 Task: Create a due date automation trigger when advanced on, 2 days after a card is due add fields without custom field "Resume" set to a number greater or equal to 1 and greater than 10 at 11:00 AM.
Action: Mouse moved to (1111, 331)
Screenshot: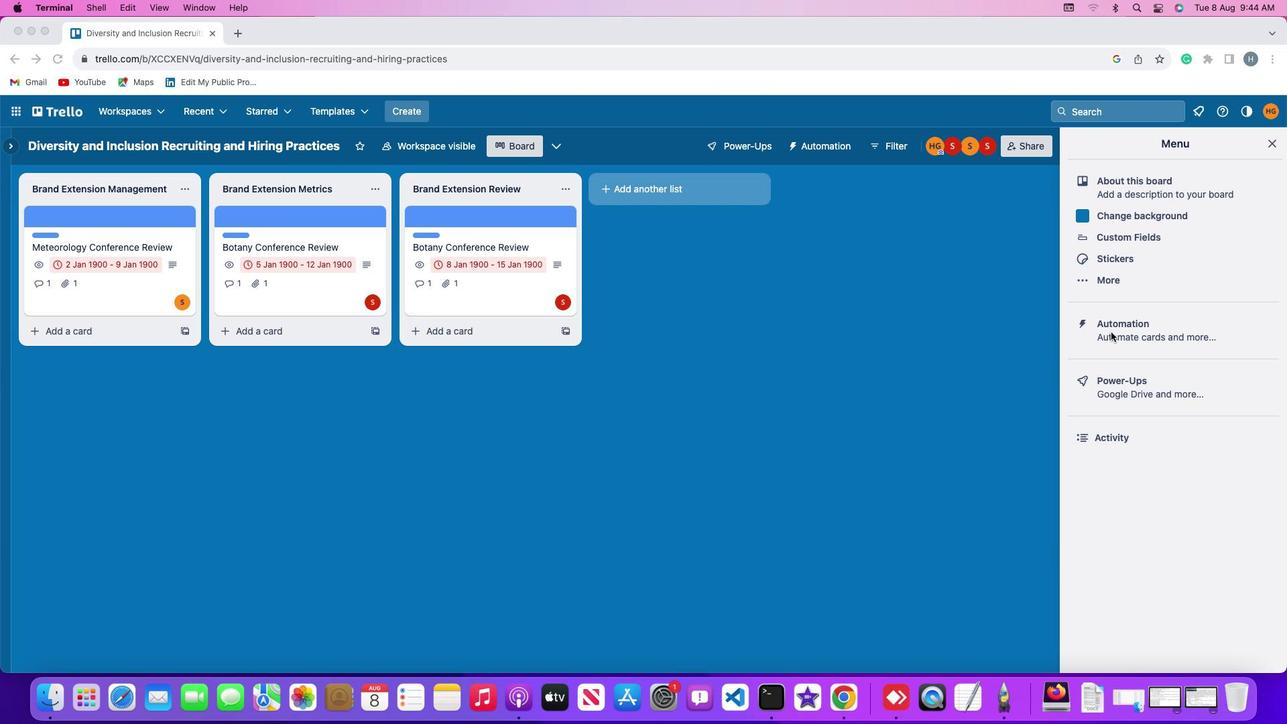 
Action: Mouse pressed left at (1111, 331)
Screenshot: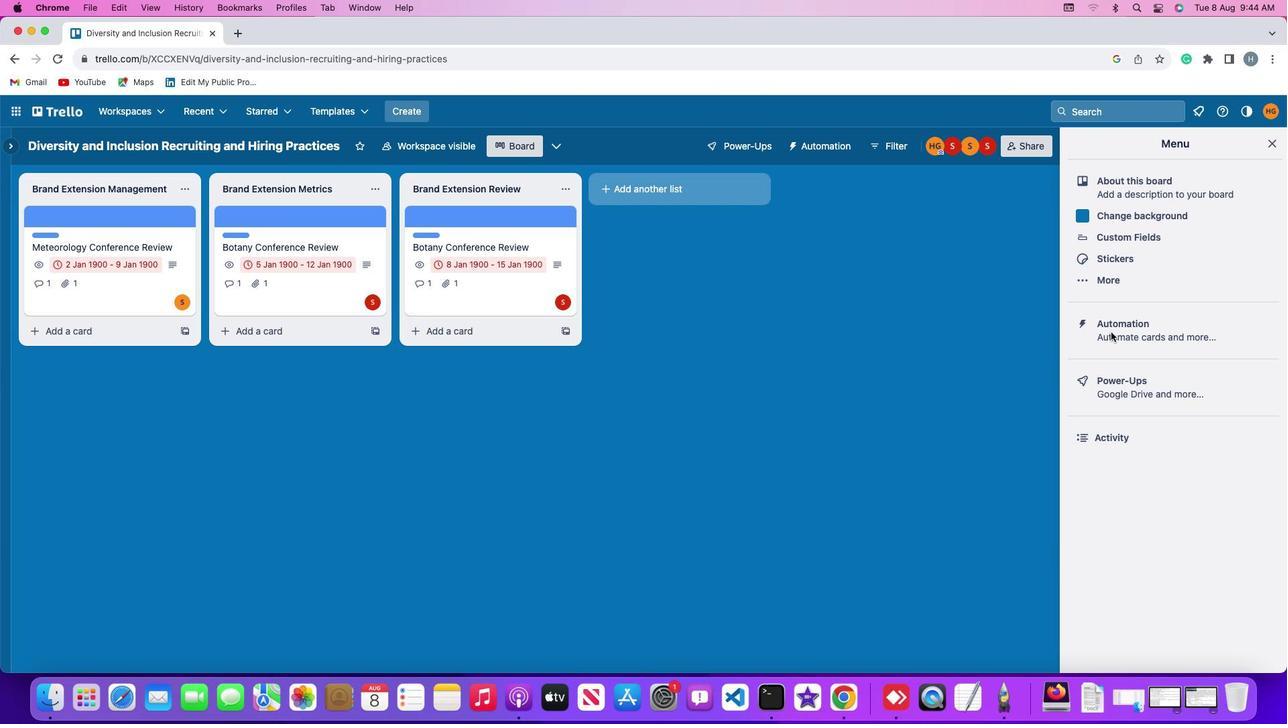 
Action: Mouse pressed left at (1111, 331)
Screenshot: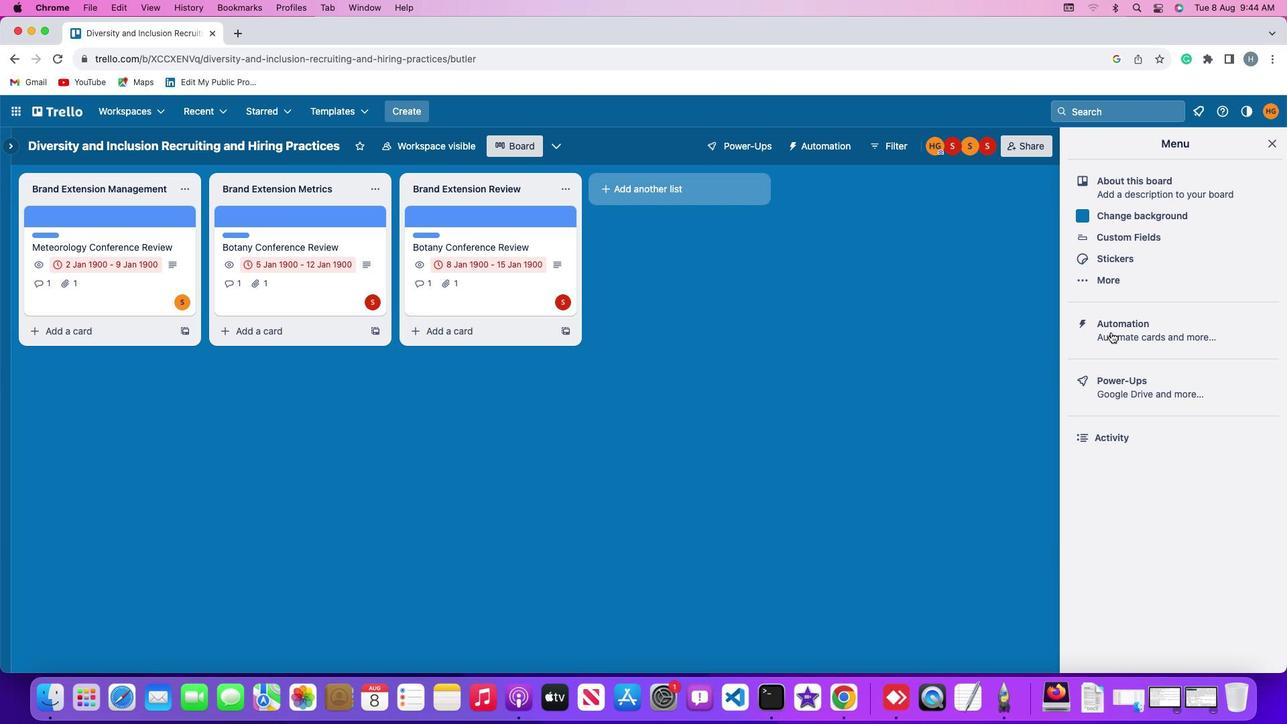 
Action: Mouse moved to (72, 315)
Screenshot: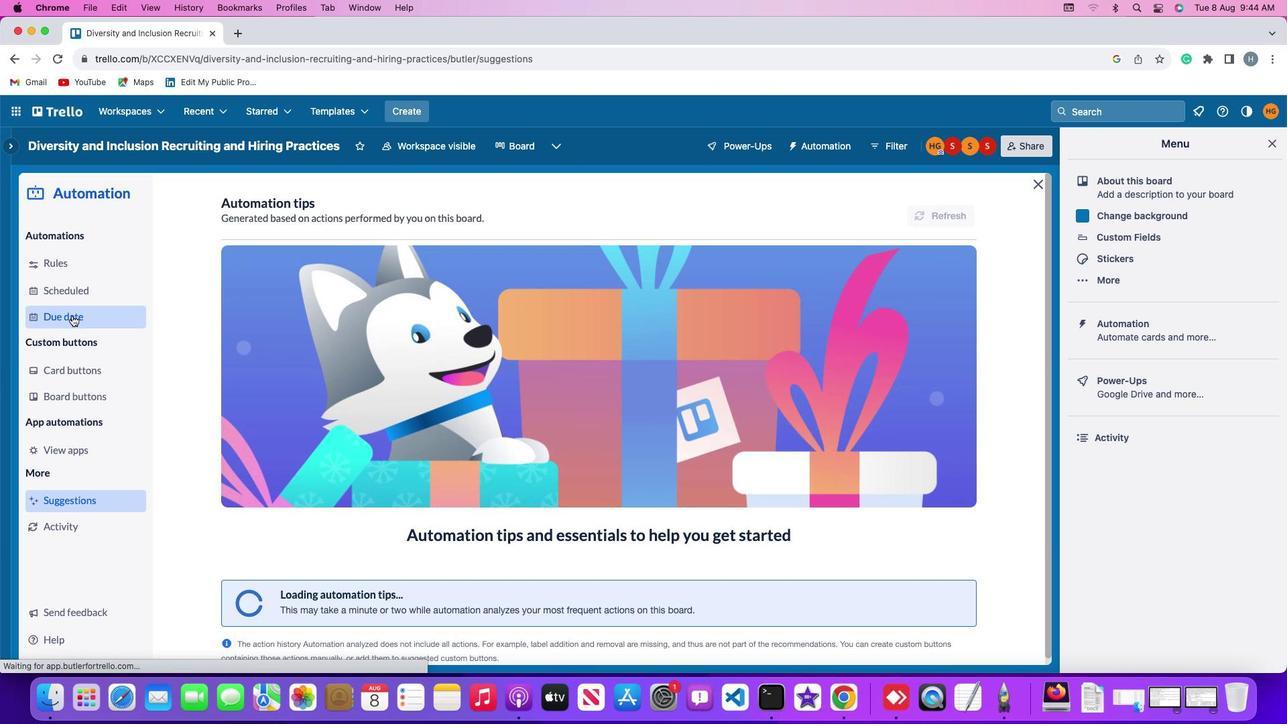 
Action: Mouse pressed left at (72, 315)
Screenshot: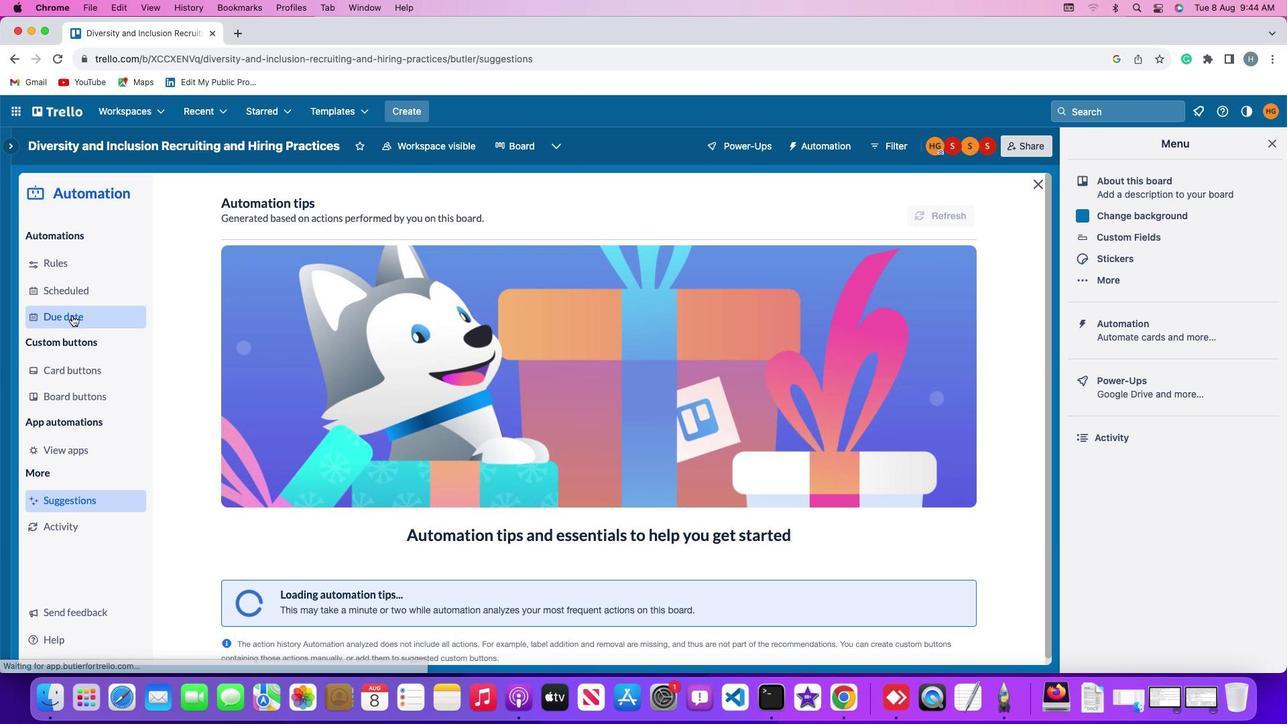 
Action: Mouse moved to (906, 203)
Screenshot: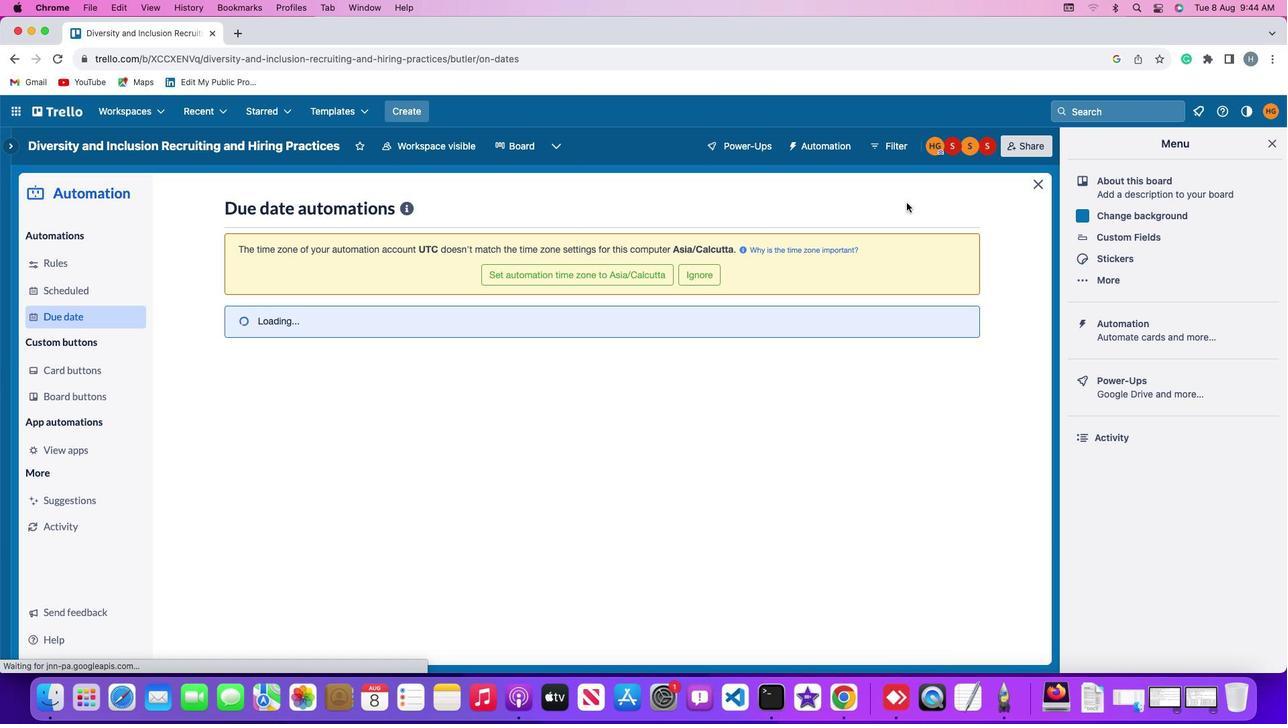 
Action: Mouse pressed left at (906, 203)
Screenshot: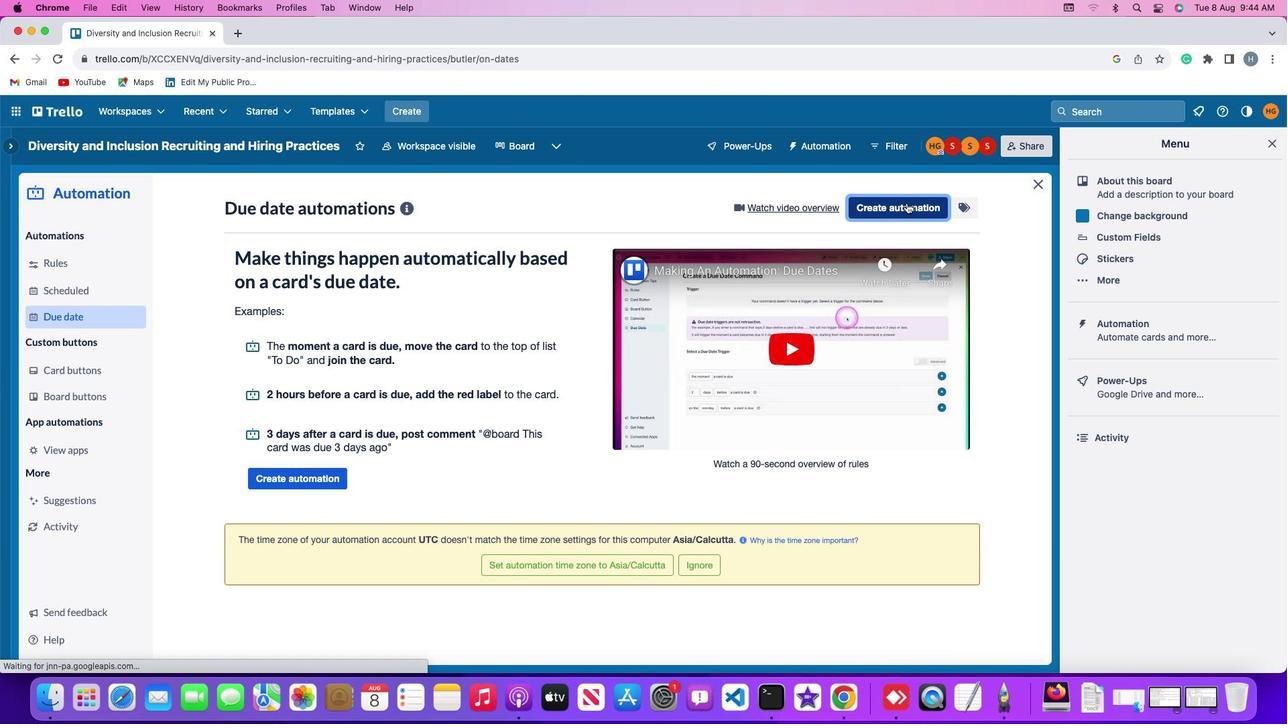 
Action: Mouse moved to (415, 334)
Screenshot: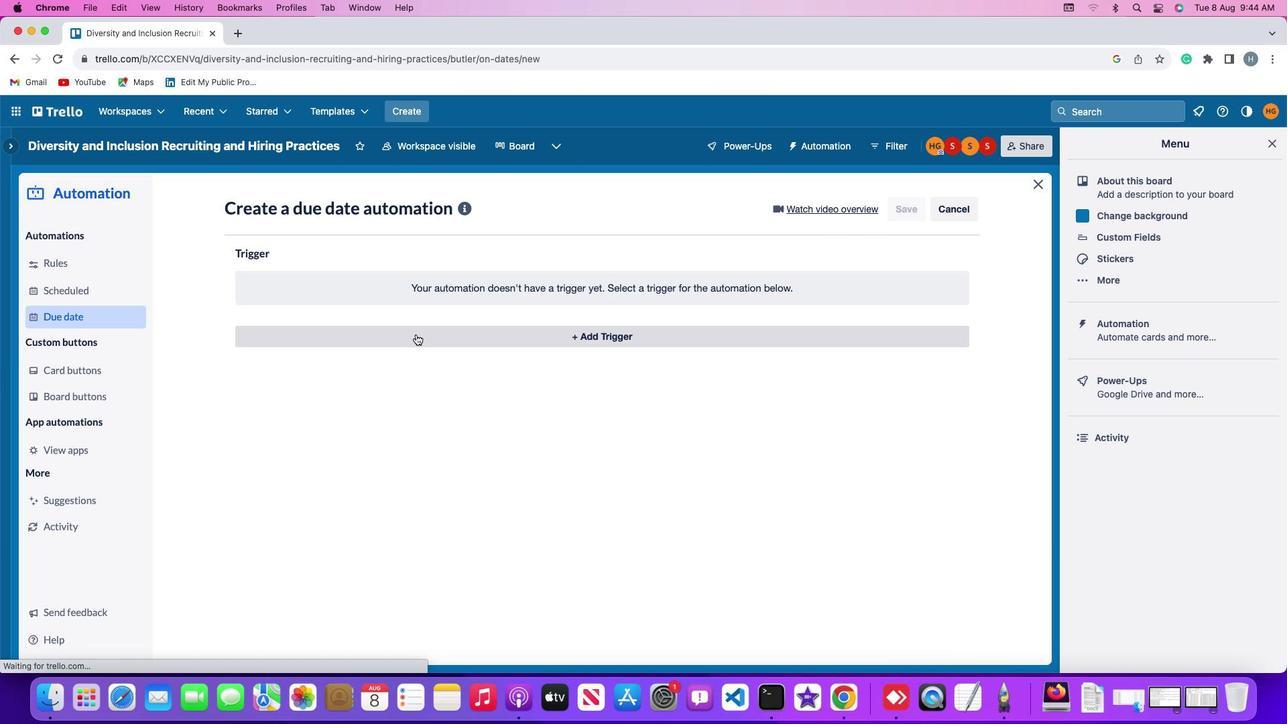 
Action: Mouse pressed left at (415, 334)
Screenshot: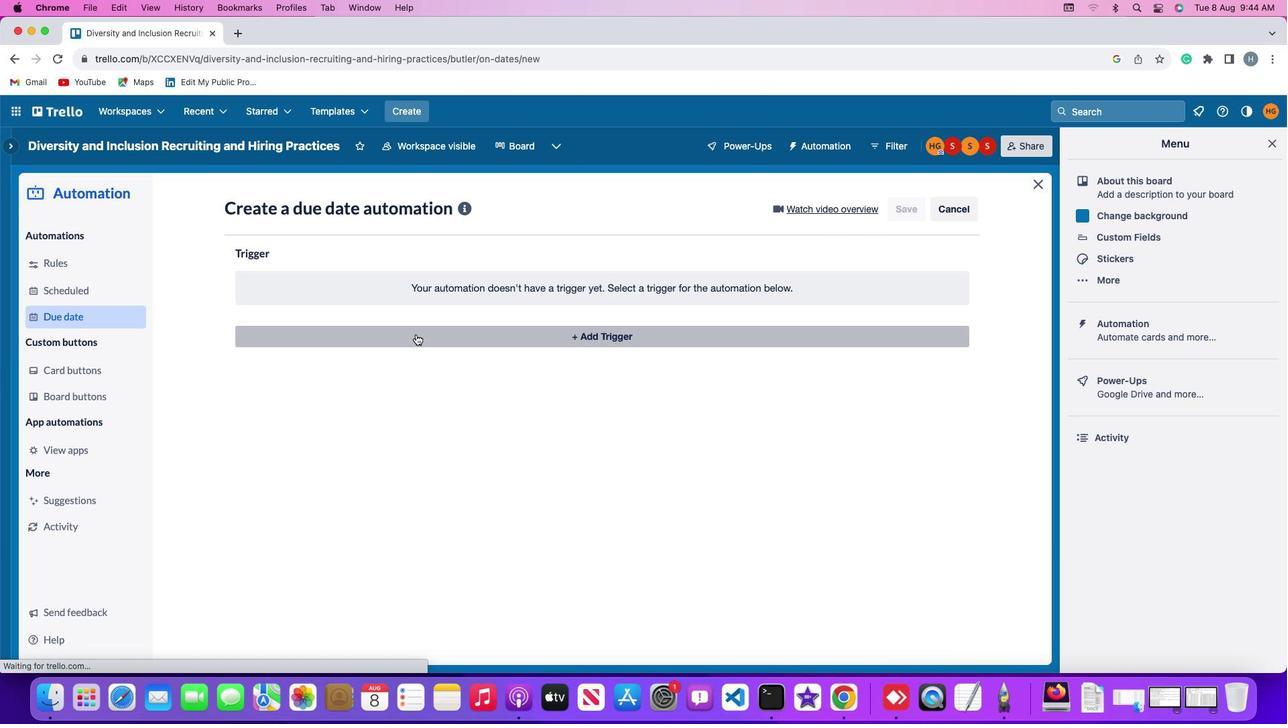 
Action: Mouse moved to (260, 542)
Screenshot: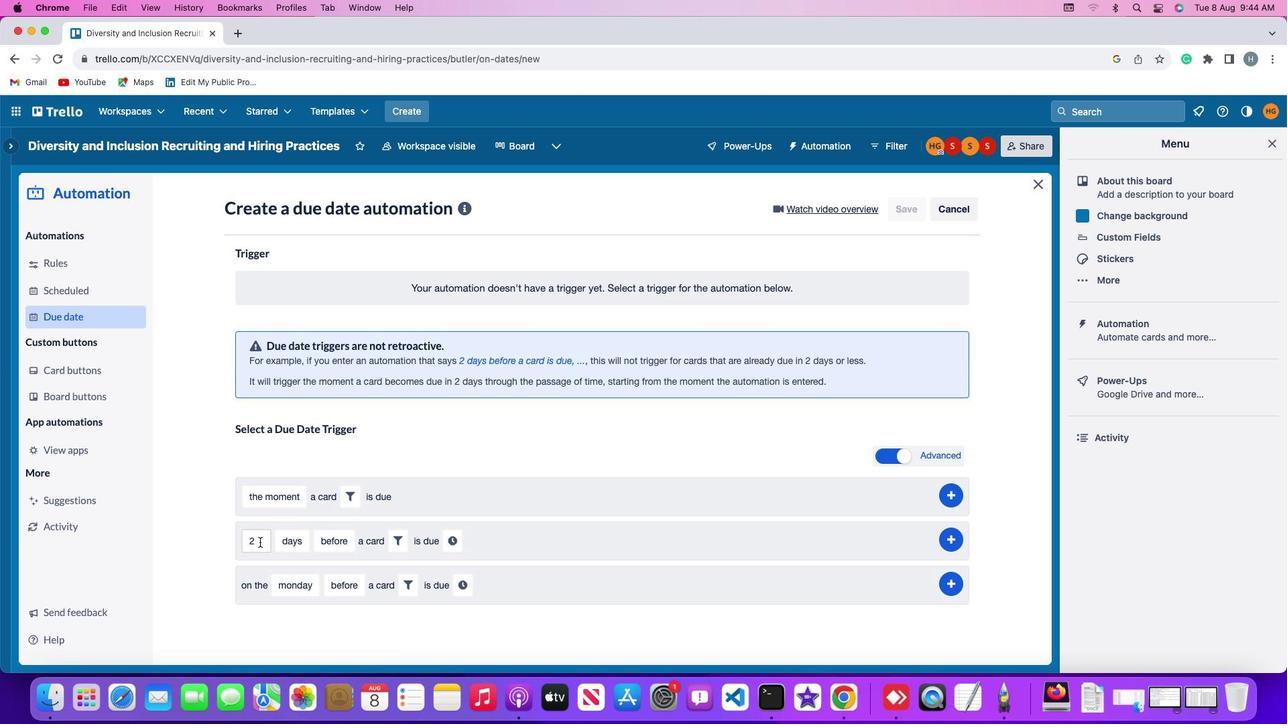 
Action: Mouse pressed left at (260, 542)
Screenshot: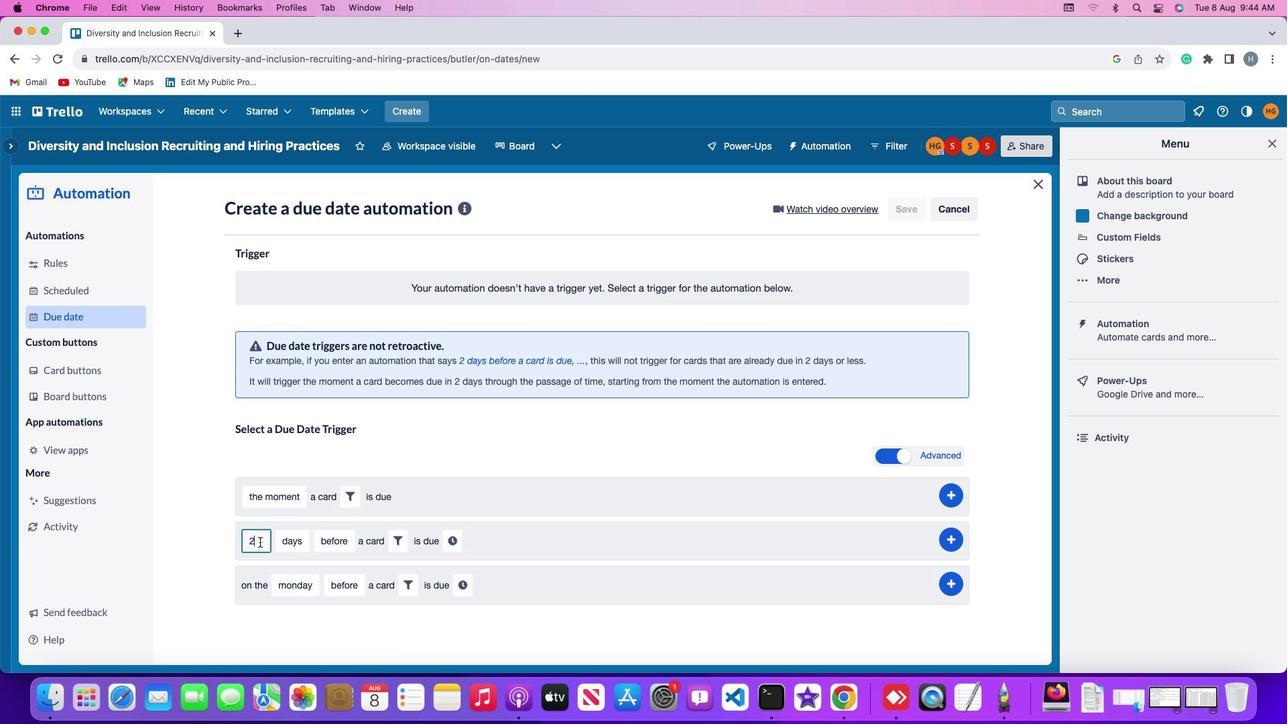 
Action: Key pressed Key.backspace'2'
Screenshot: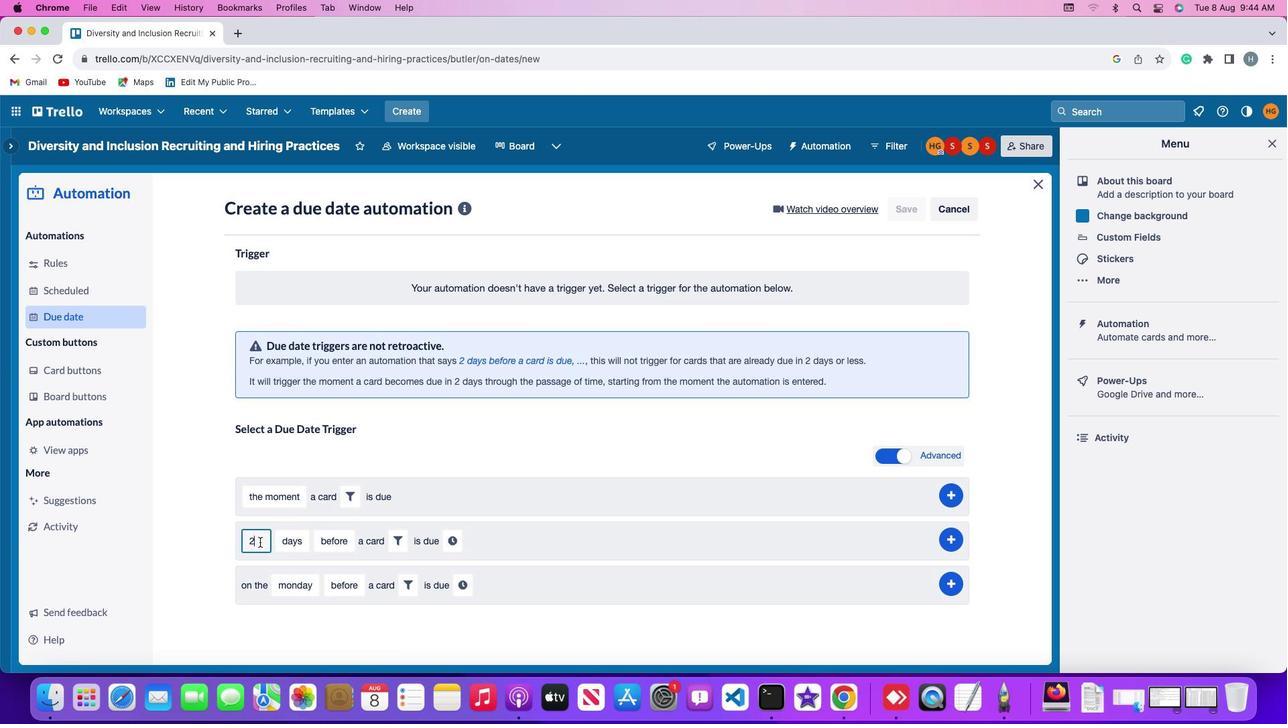 
Action: Mouse moved to (283, 539)
Screenshot: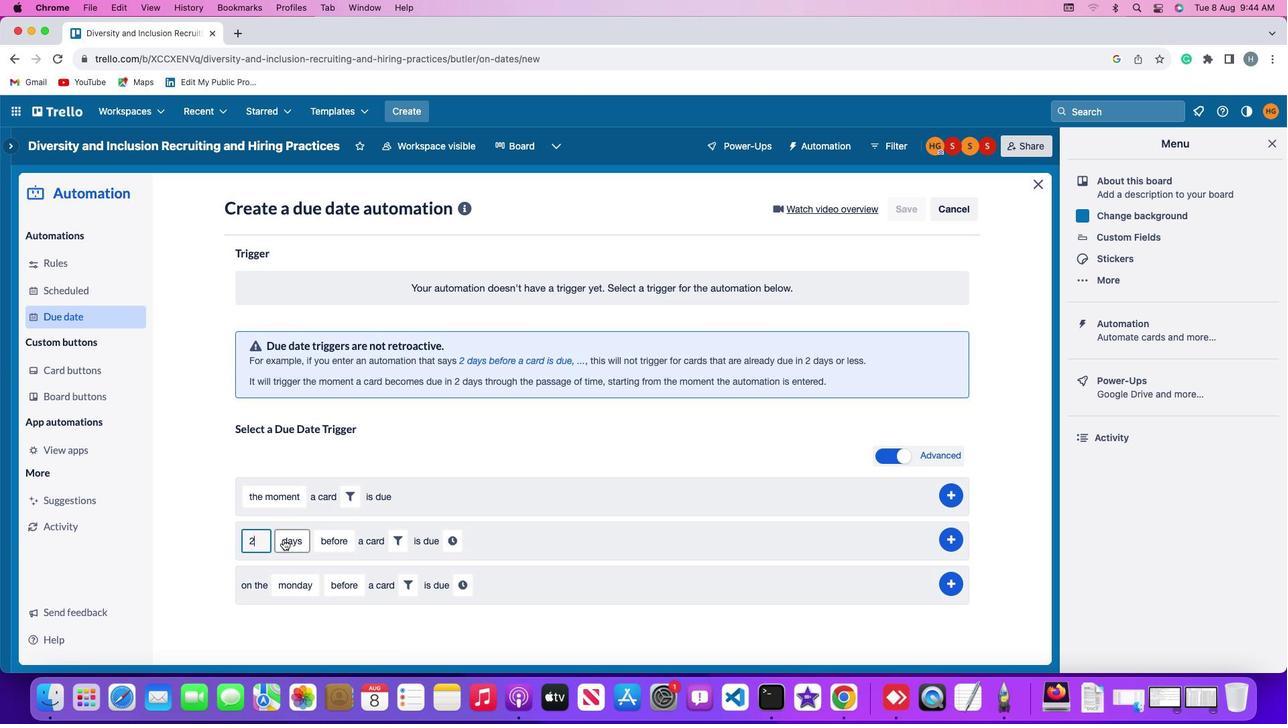 
Action: Mouse pressed left at (283, 539)
Screenshot: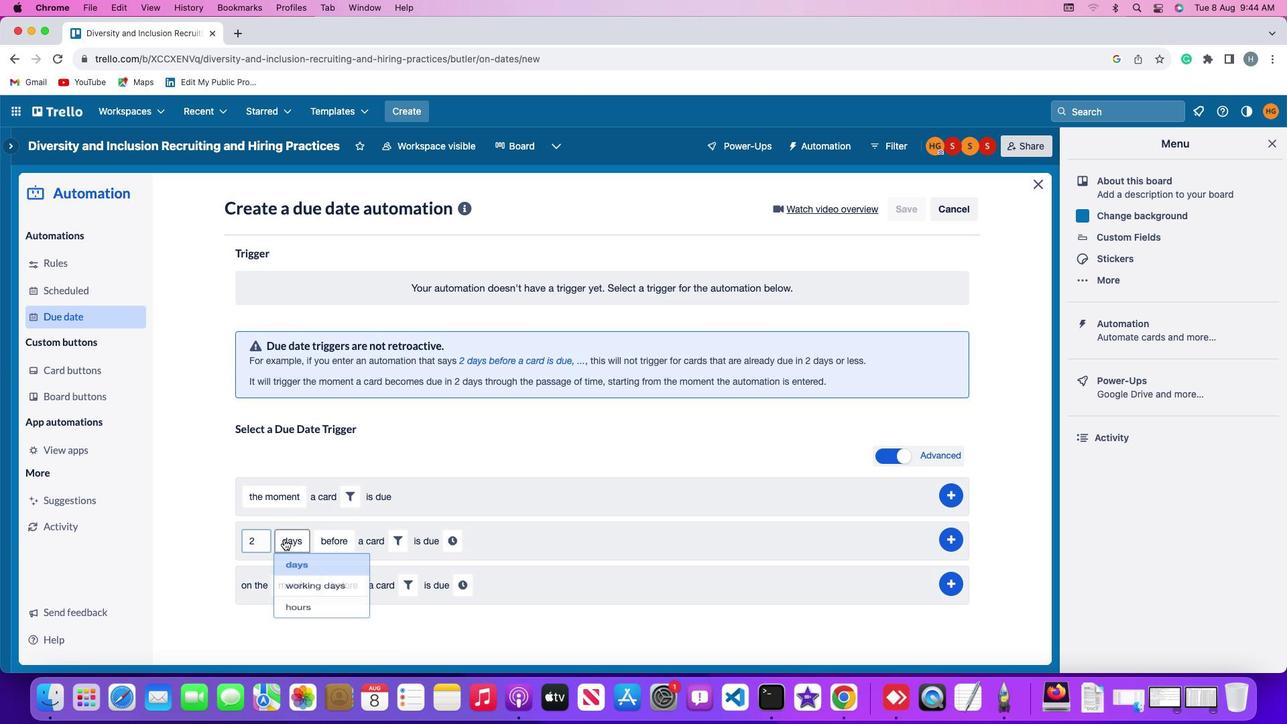 
Action: Mouse moved to (299, 564)
Screenshot: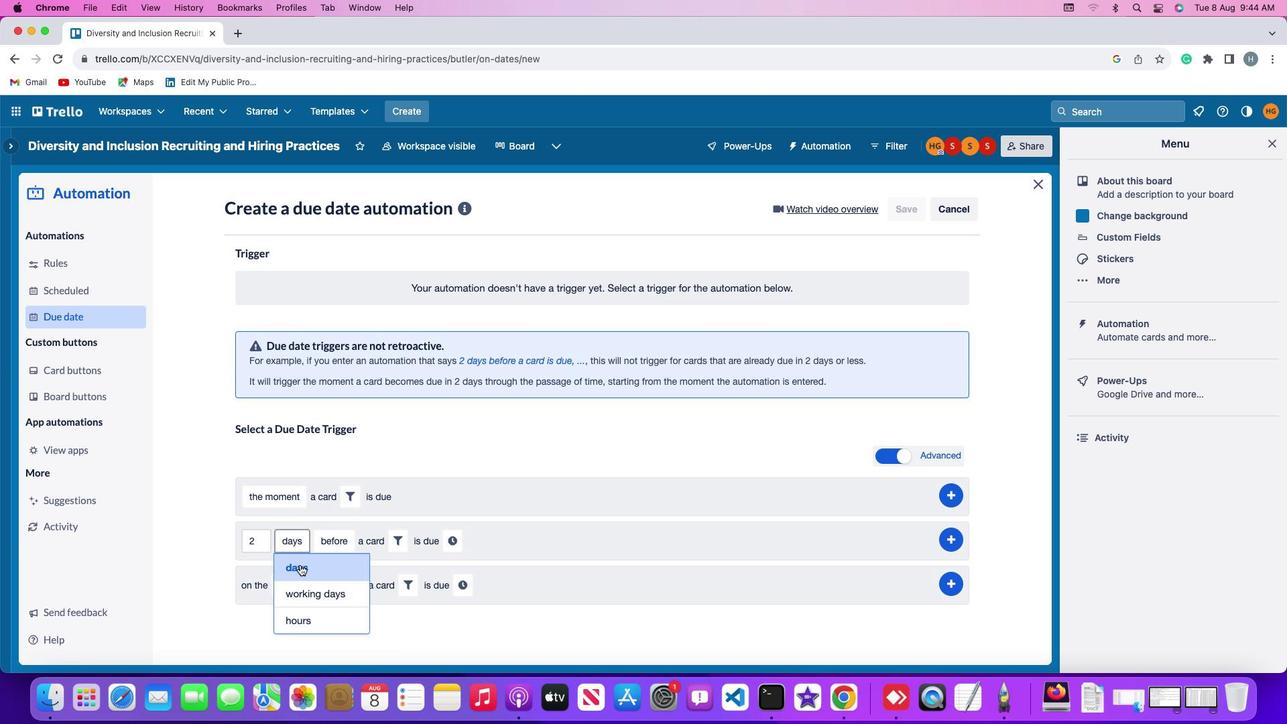 
Action: Mouse pressed left at (299, 564)
Screenshot: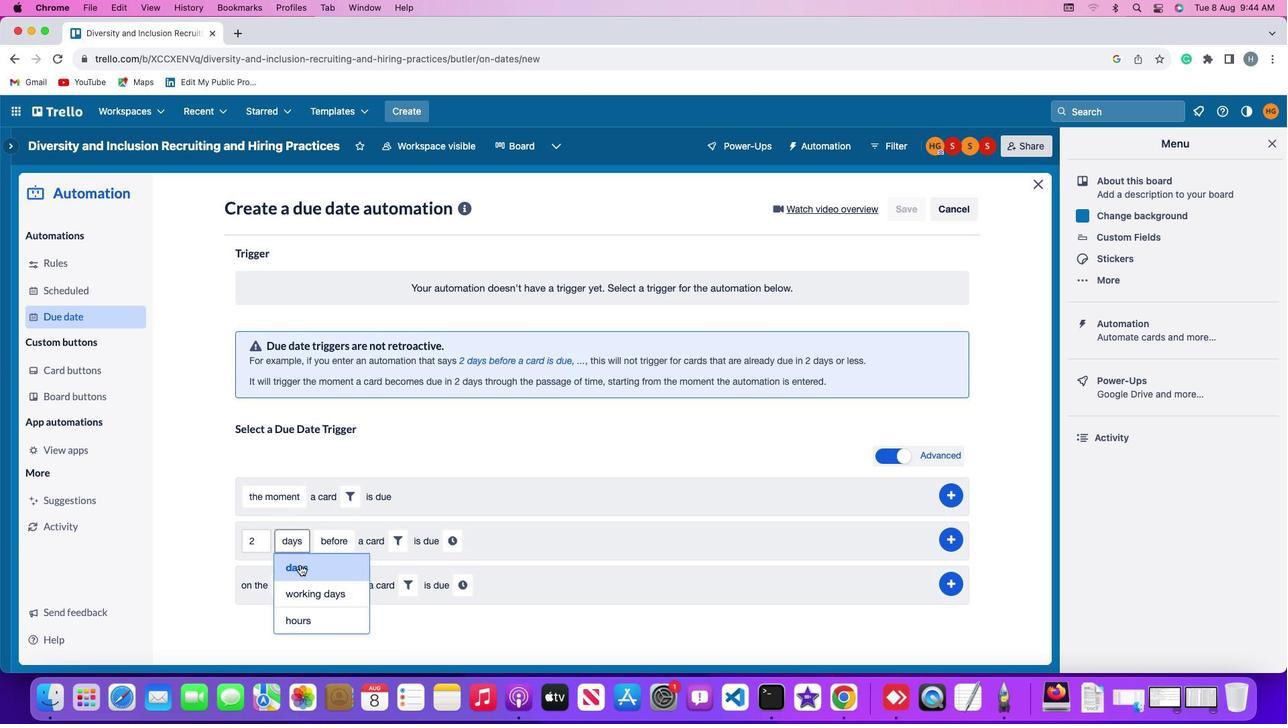 
Action: Mouse moved to (325, 547)
Screenshot: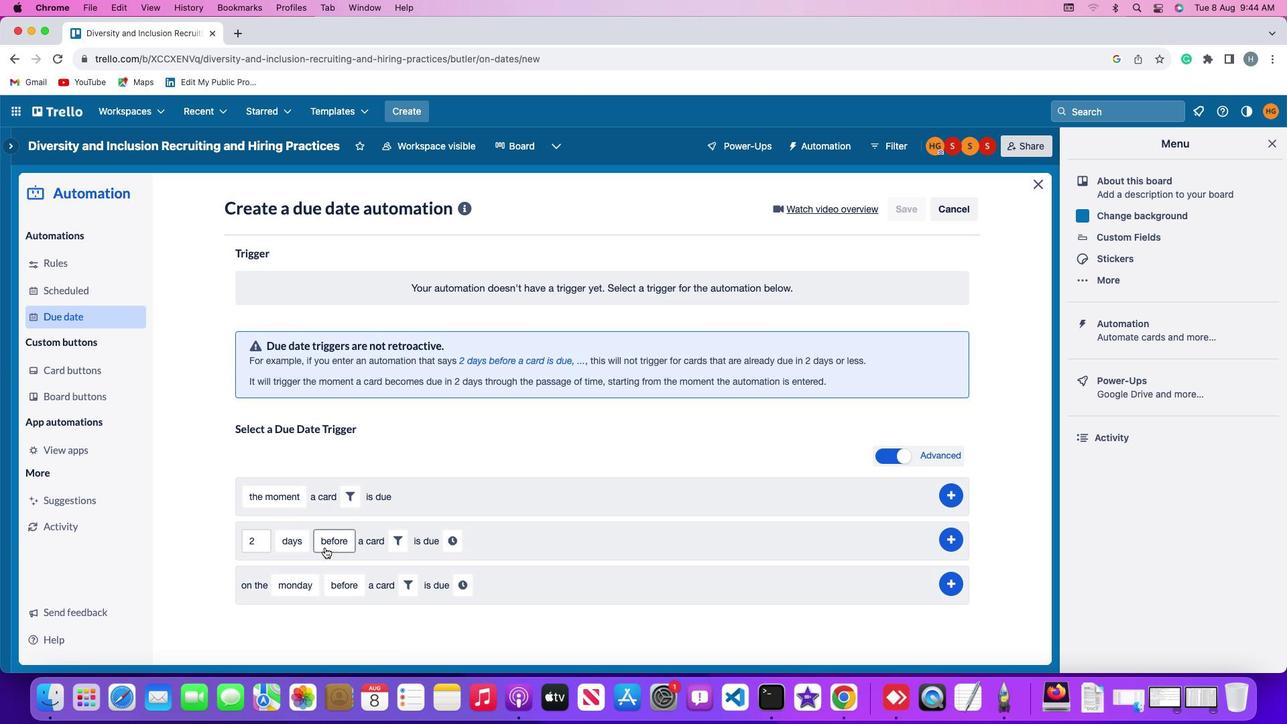 
Action: Mouse pressed left at (325, 547)
Screenshot: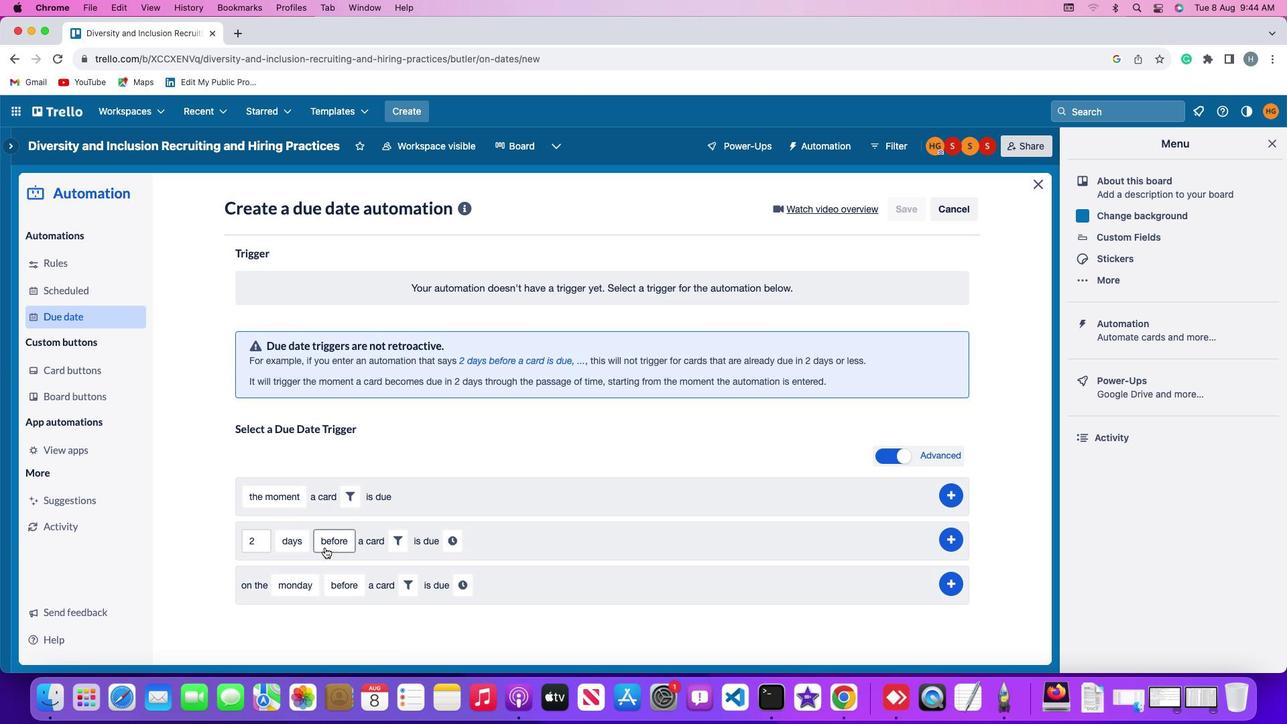 
Action: Mouse moved to (332, 599)
Screenshot: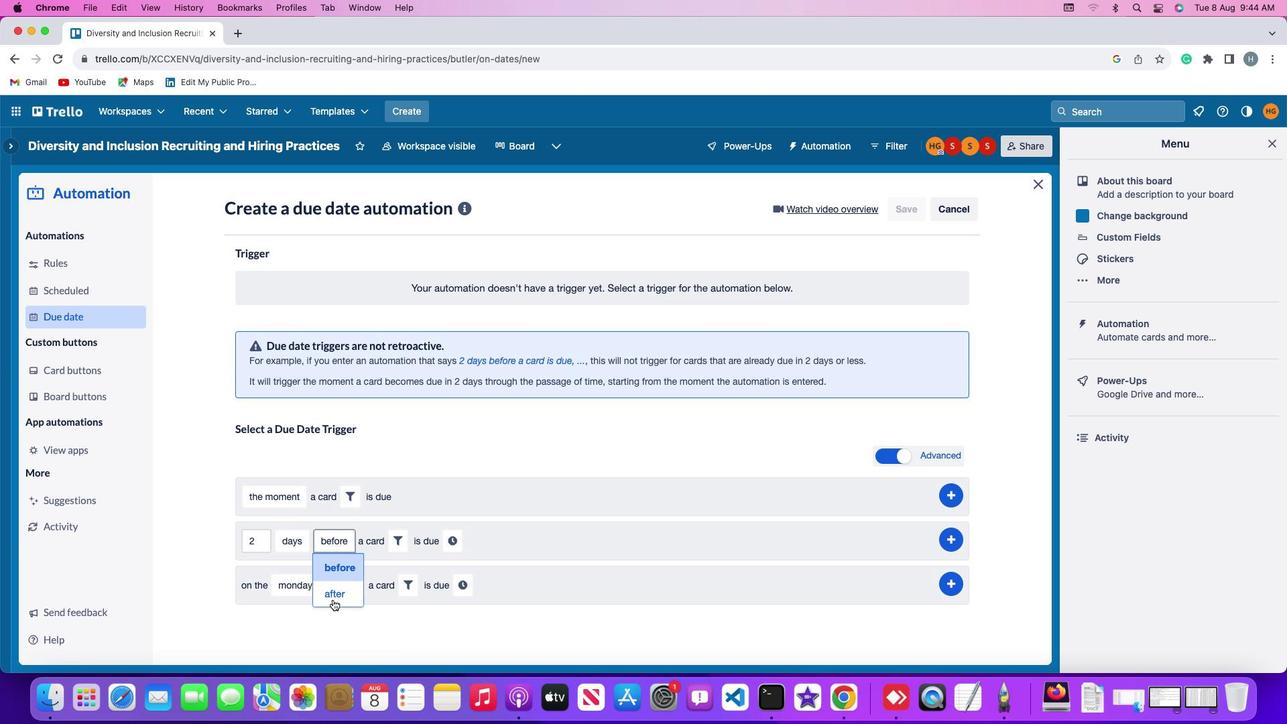 
Action: Mouse pressed left at (332, 599)
Screenshot: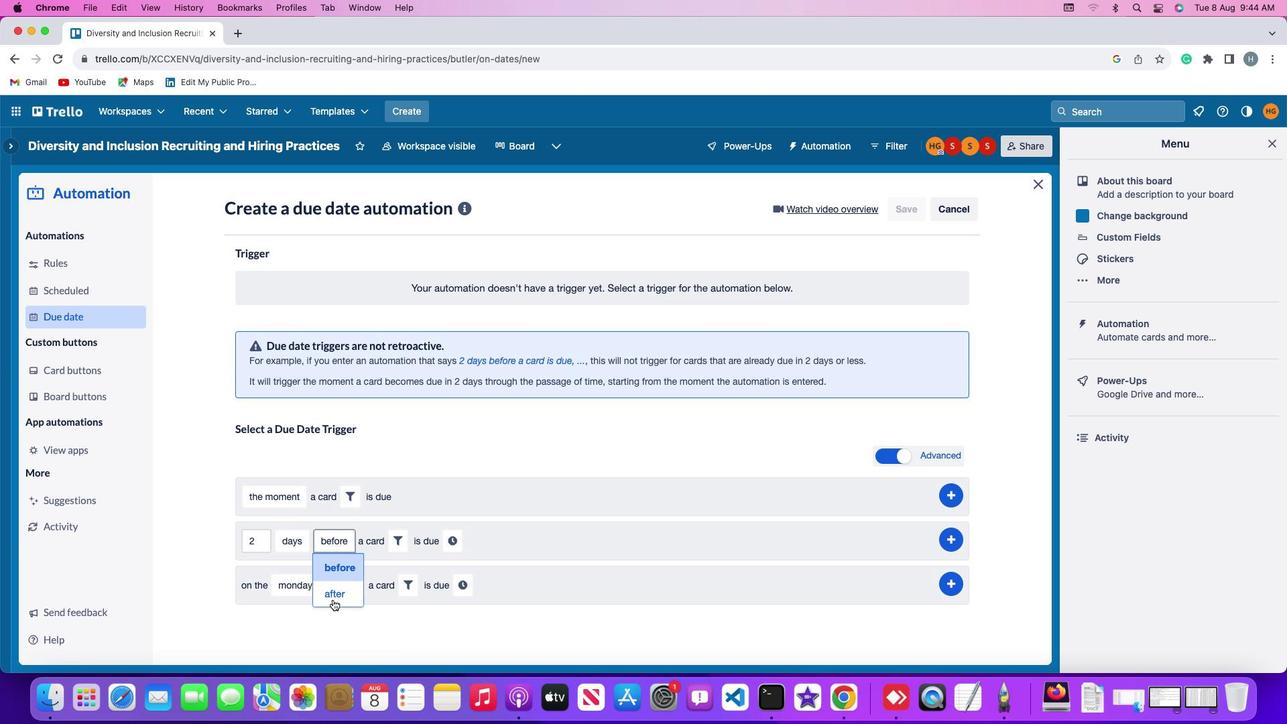 
Action: Mouse moved to (395, 540)
Screenshot: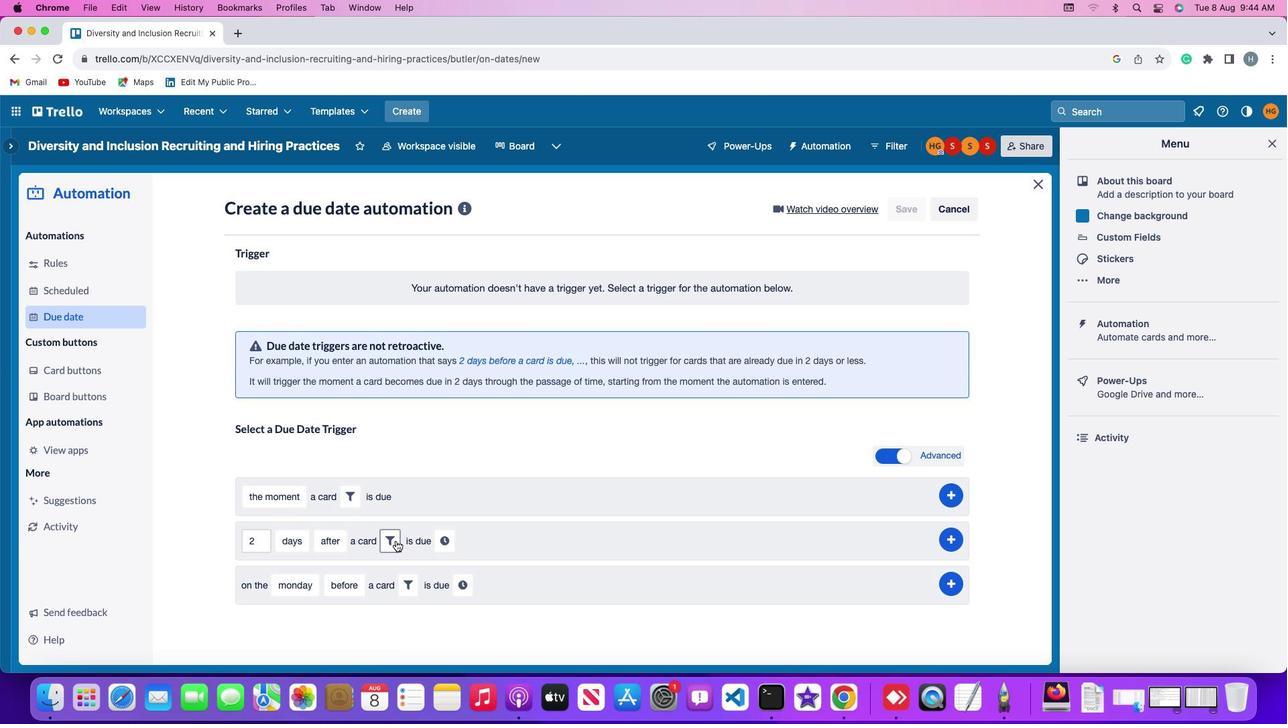 
Action: Mouse pressed left at (395, 540)
Screenshot: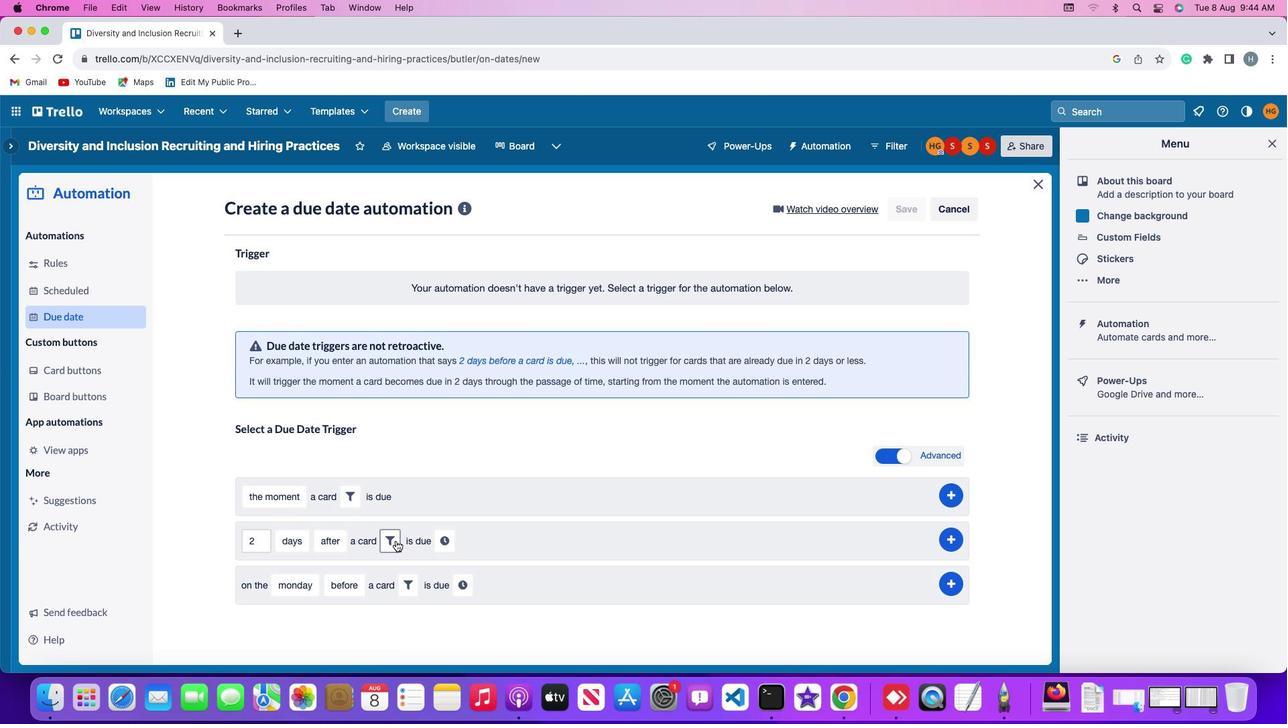 
Action: Mouse moved to (610, 579)
Screenshot: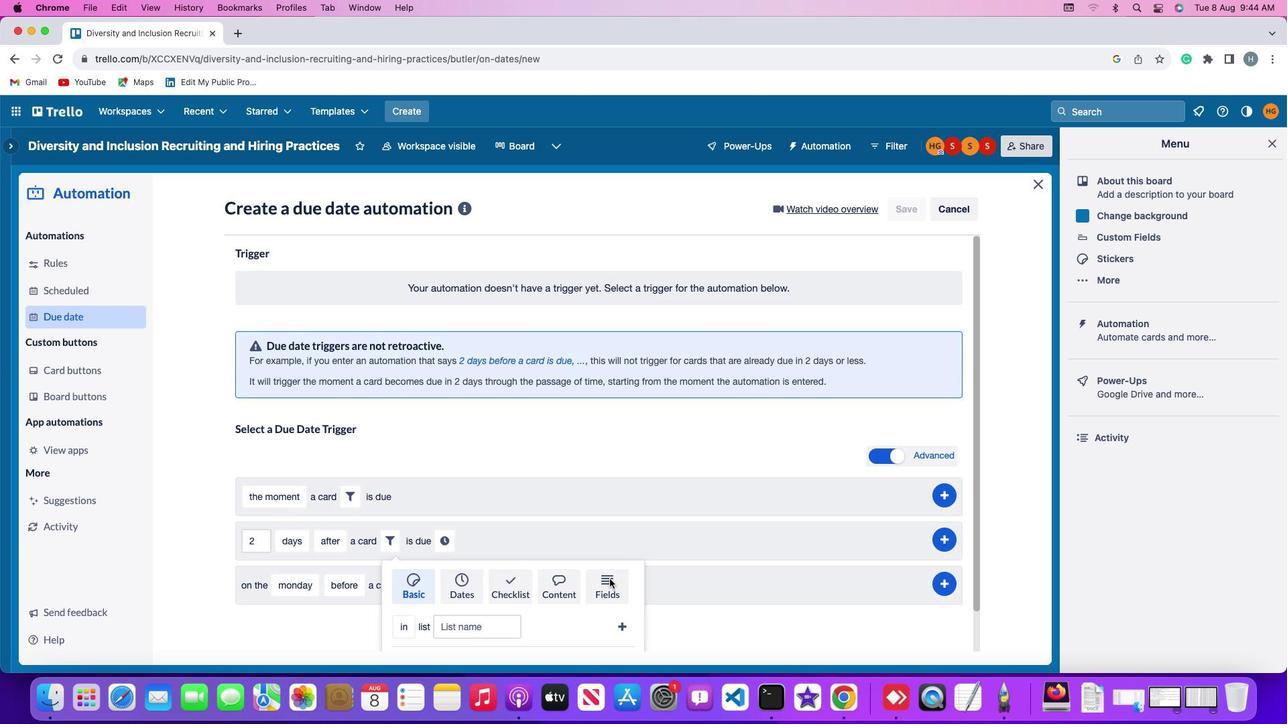 
Action: Mouse pressed left at (610, 579)
Screenshot: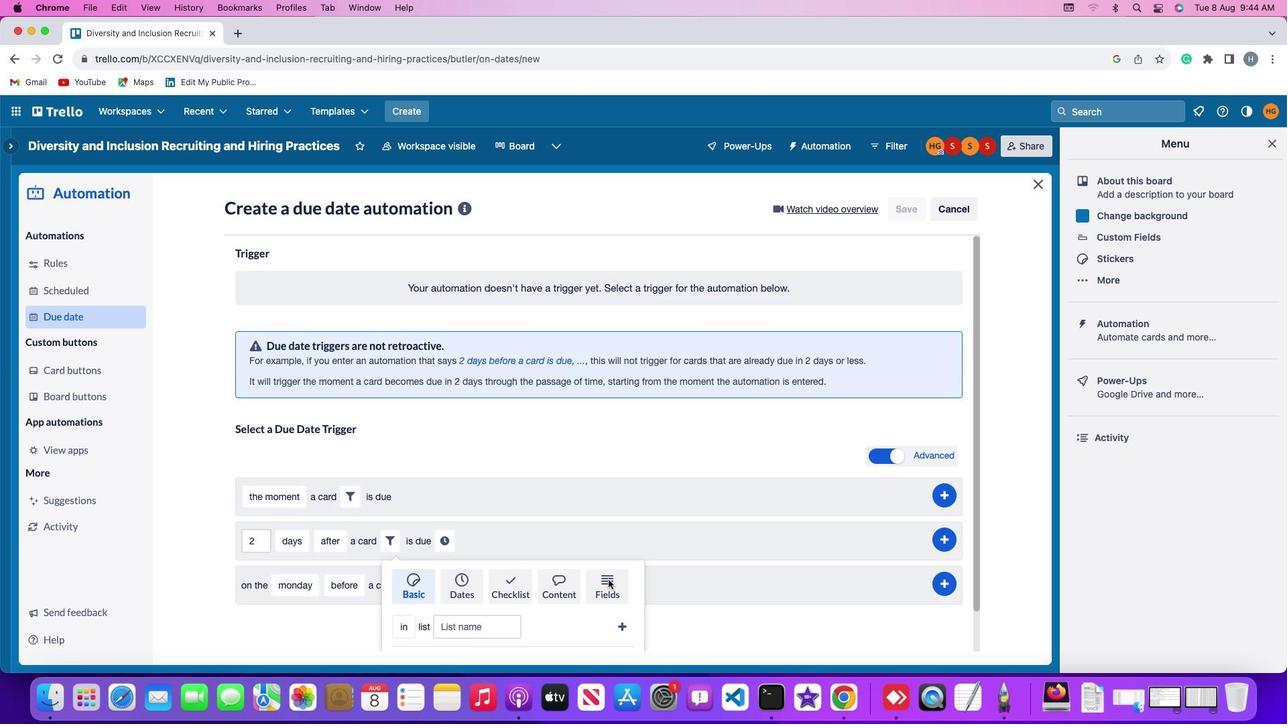 
Action: Mouse moved to (409, 586)
Screenshot: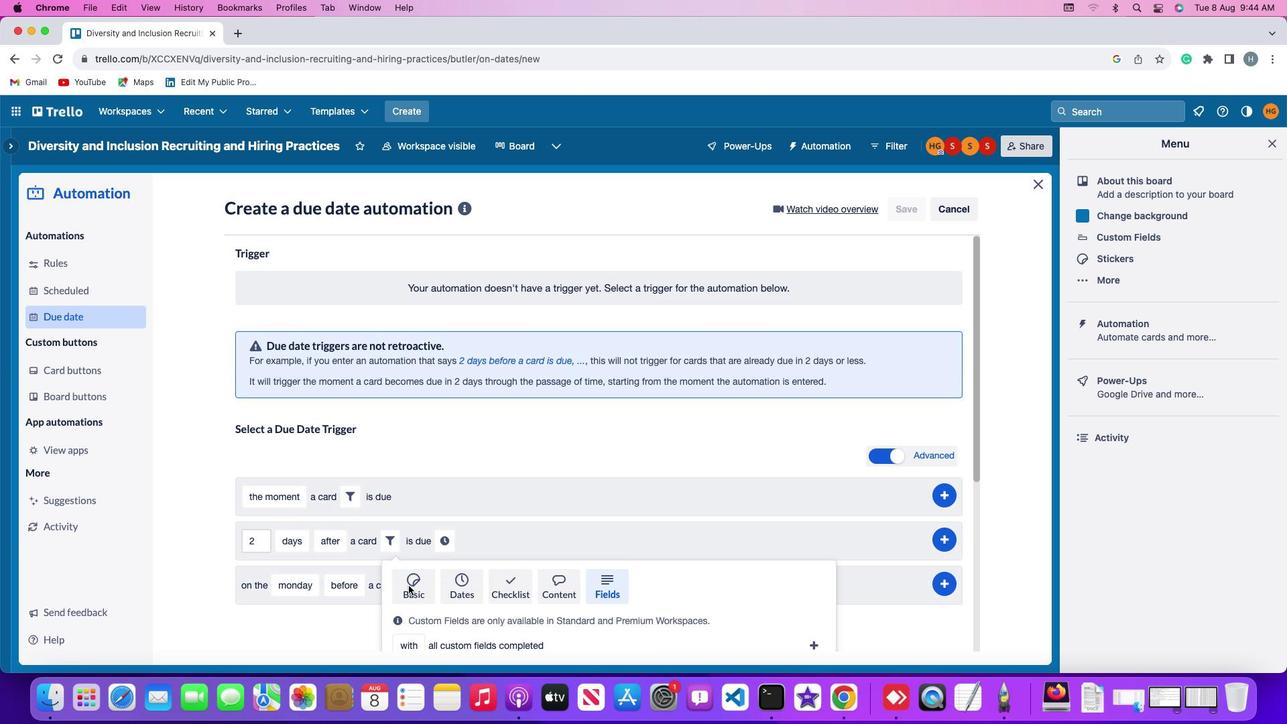 
Action: Mouse scrolled (409, 586) with delta (0, 0)
Screenshot: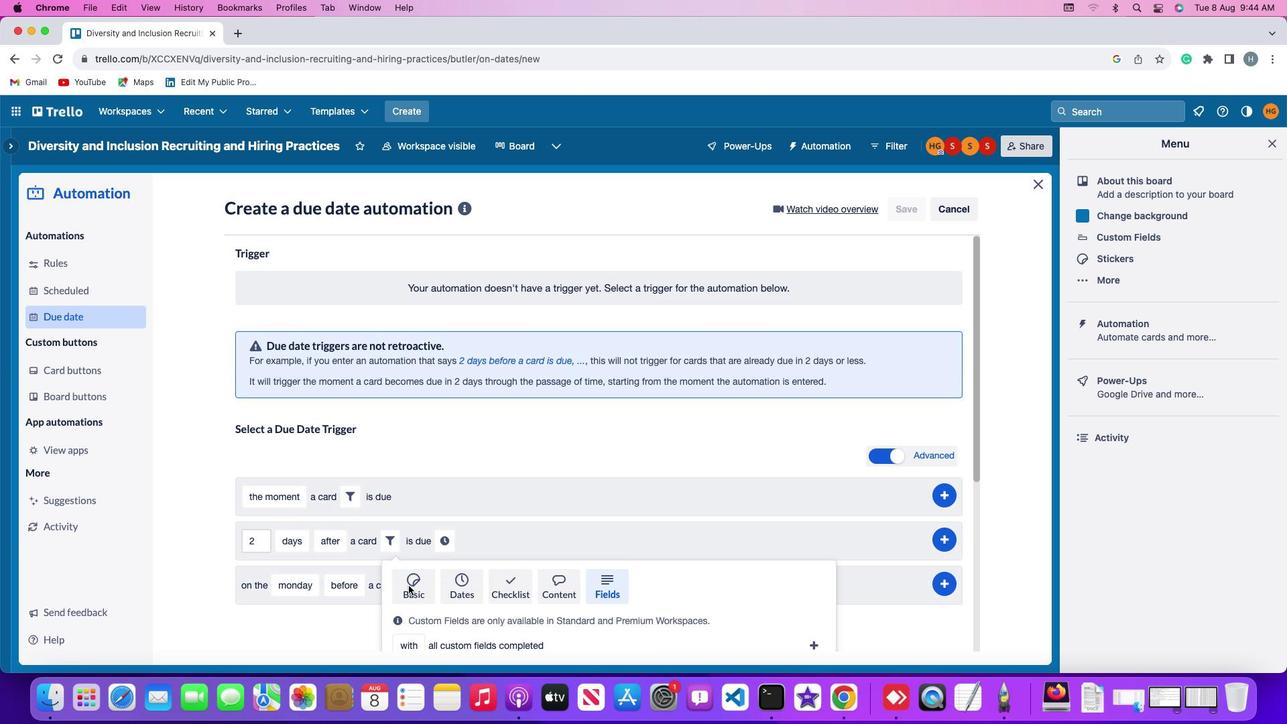 
Action: Mouse moved to (409, 586)
Screenshot: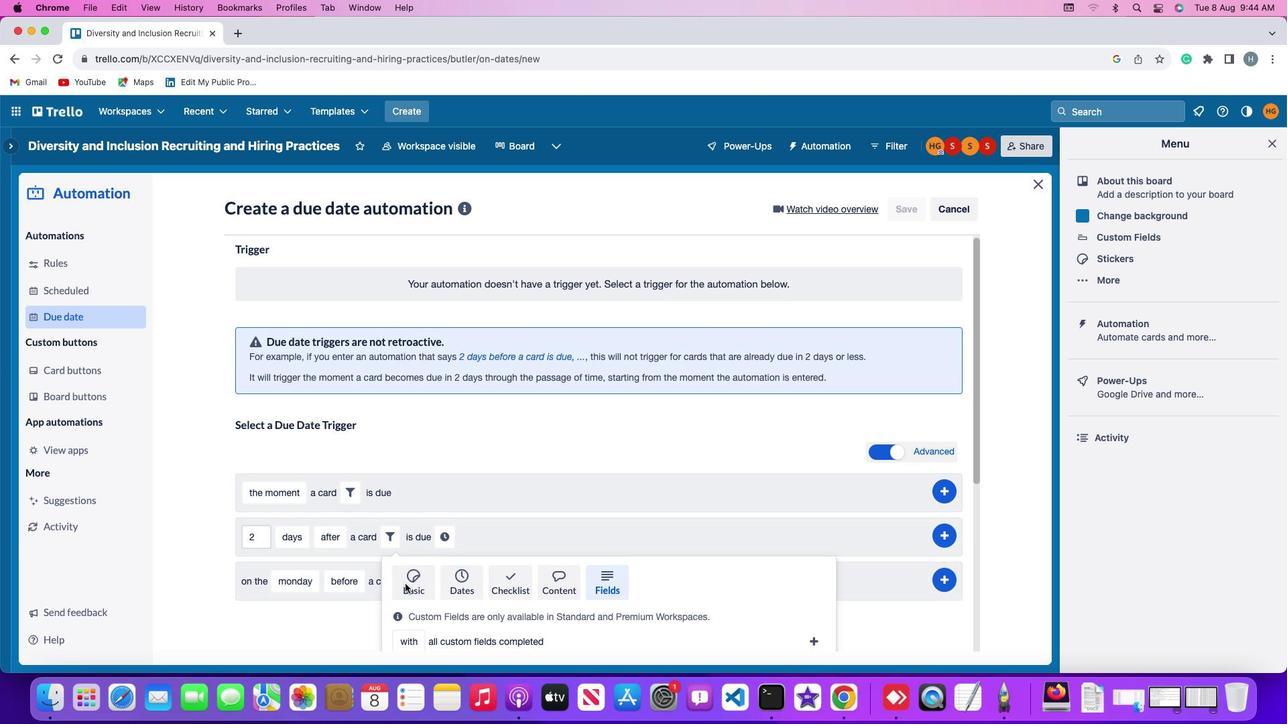
Action: Mouse scrolled (409, 586) with delta (0, 0)
Screenshot: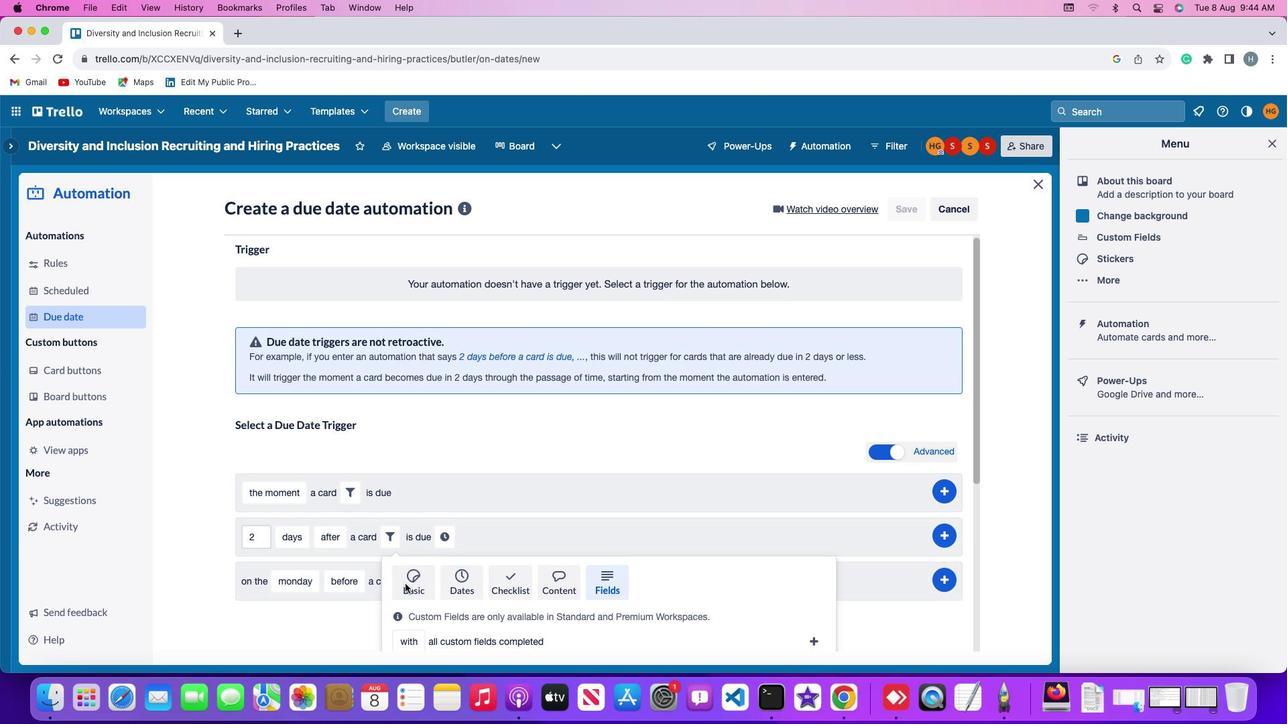 
Action: Mouse moved to (409, 586)
Screenshot: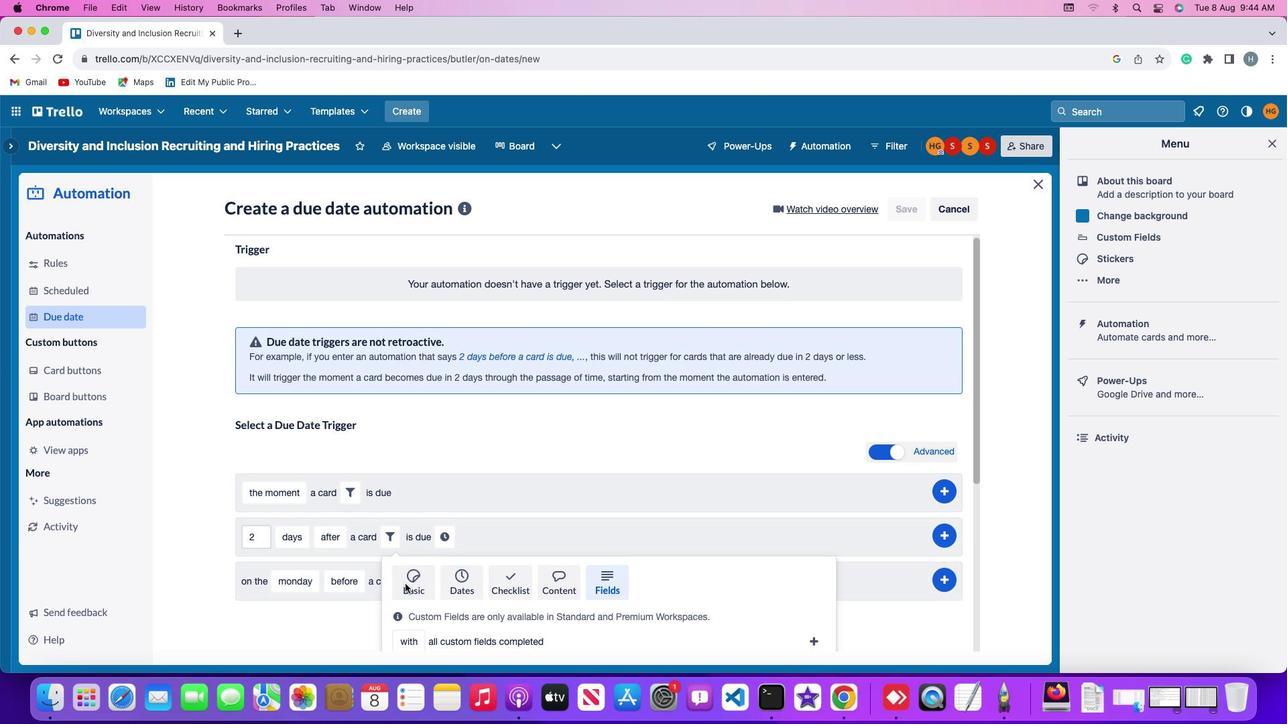 
Action: Mouse scrolled (409, 586) with delta (0, -2)
Screenshot: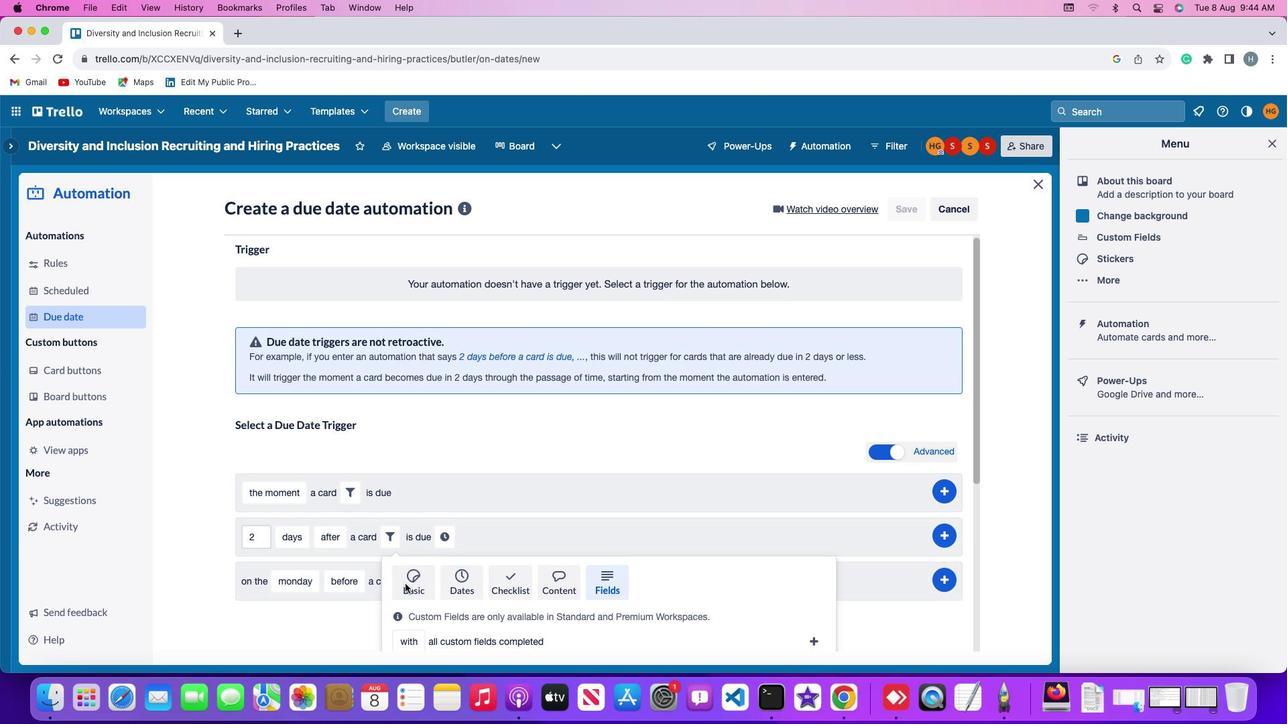 
Action: Mouse moved to (408, 585)
Screenshot: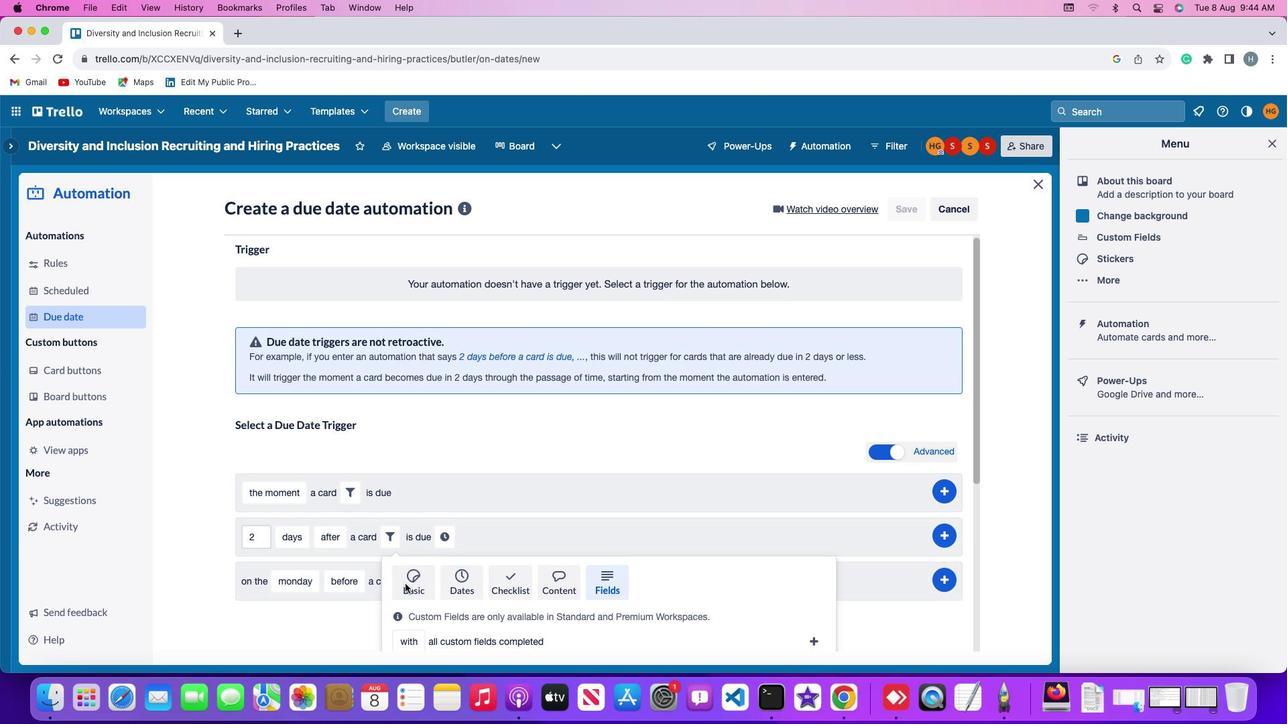 
Action: Mouse scrolled (408, 585) with delta (0, -3)
Screenshot: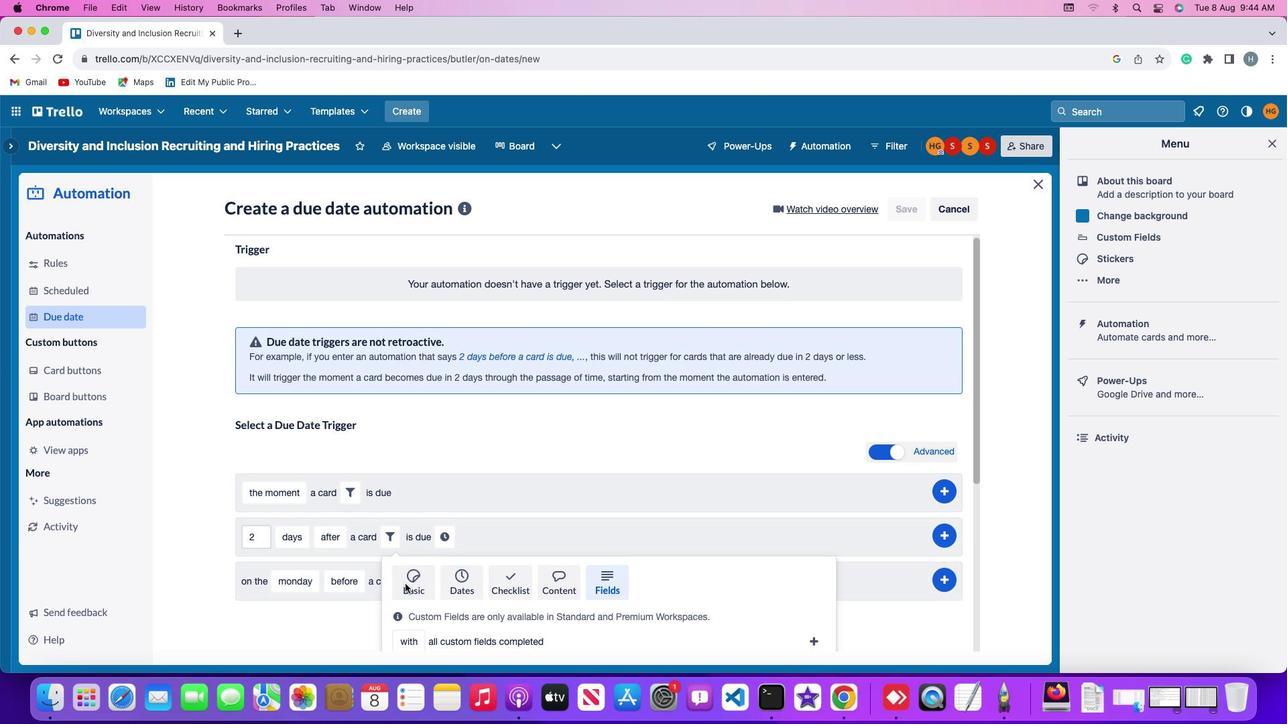 
Action: Mouse moved to (406, 584)
Screenshot: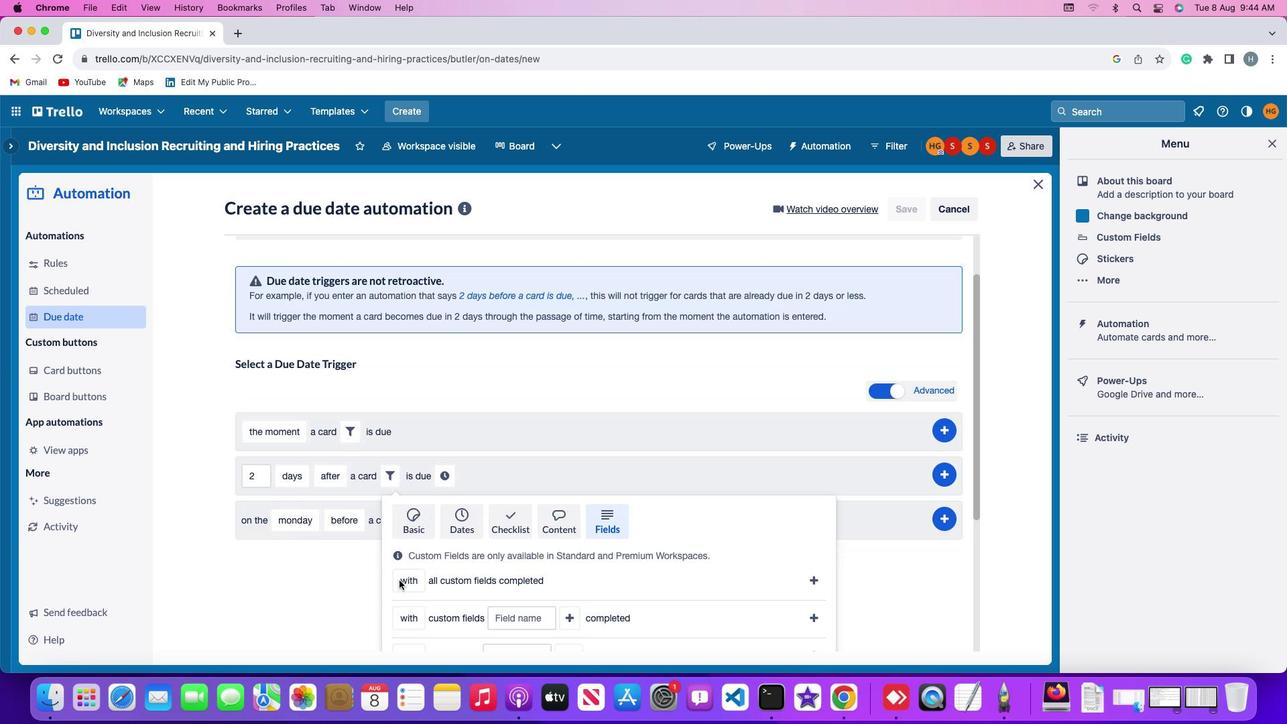 
Action: Mouse scrolled (406, 584) with delta (0, -4)
Screenshot: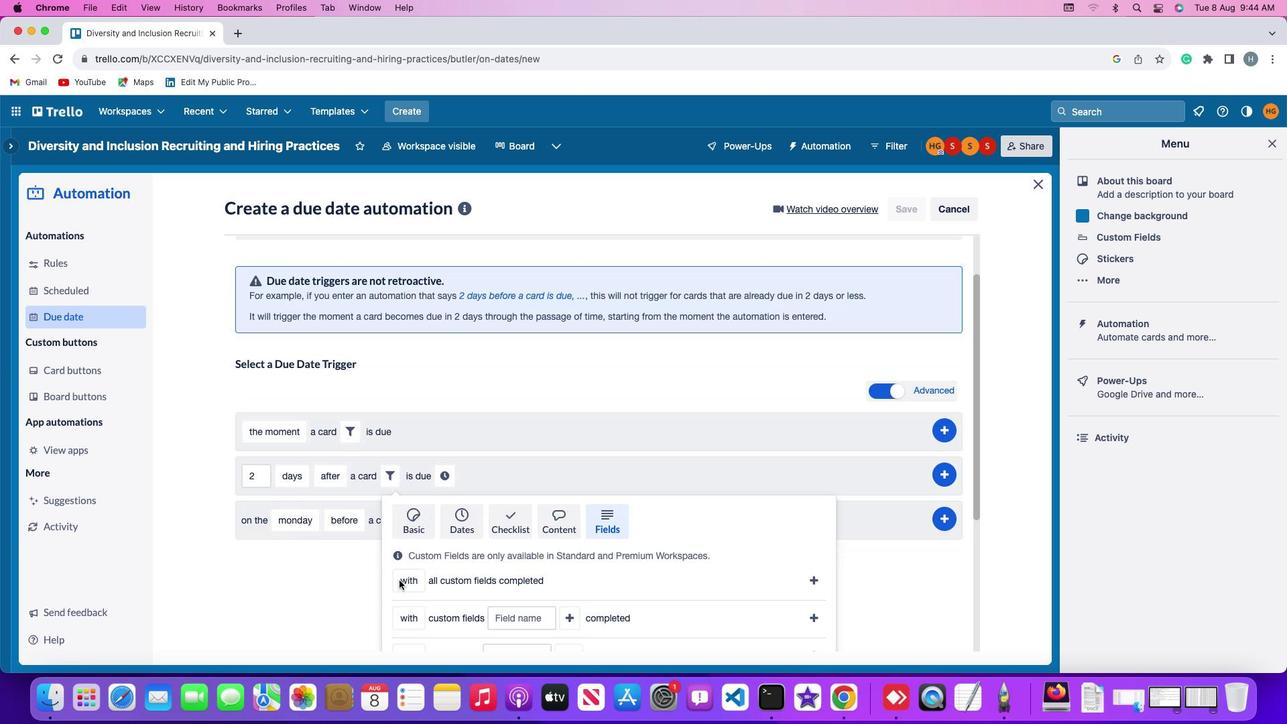 
Action: Mouse moved to (404, 555)
Screenshot: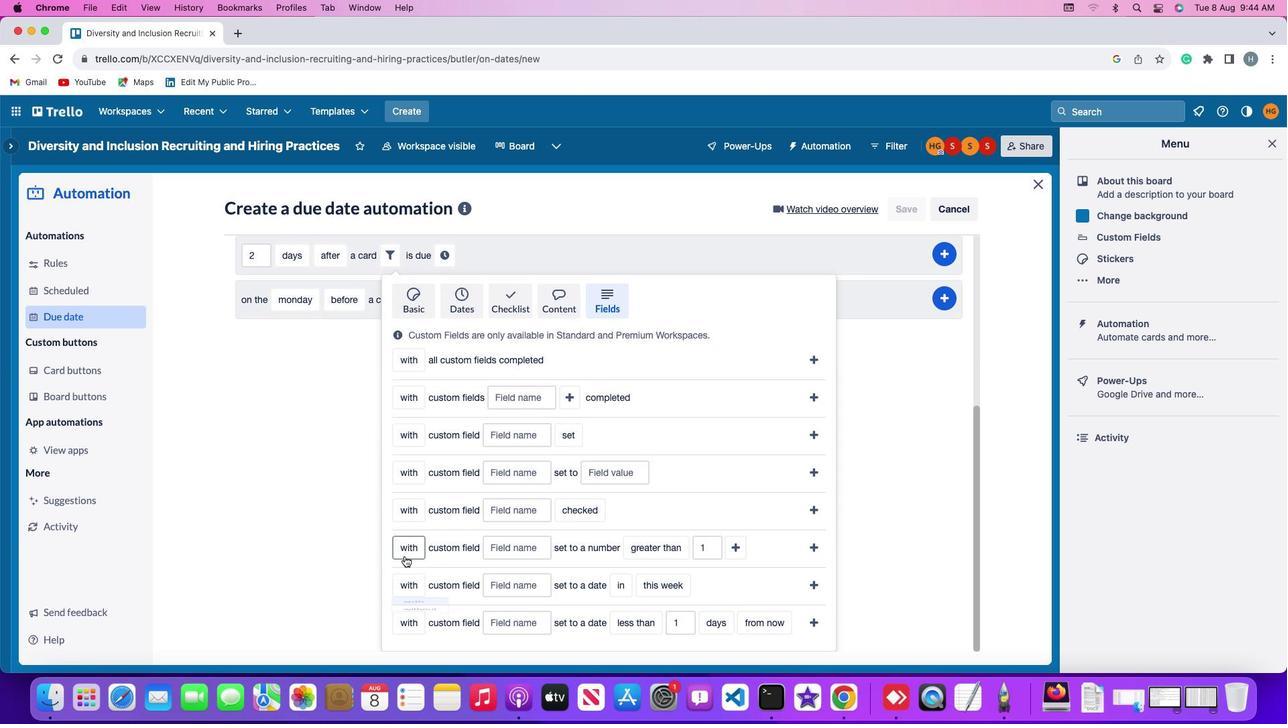 
Action: Mouse pressed left at (404, 555)
Screenshot: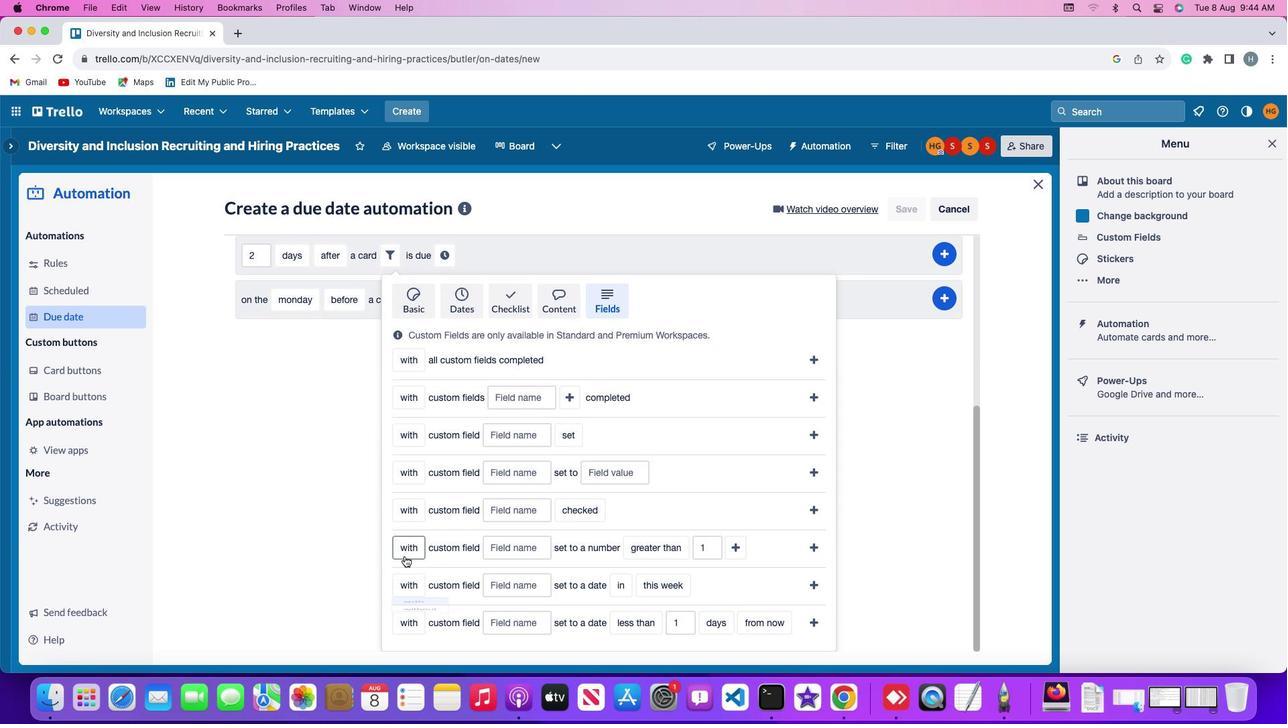 
Action: Mouse moved to (411, 595)
Screenshot: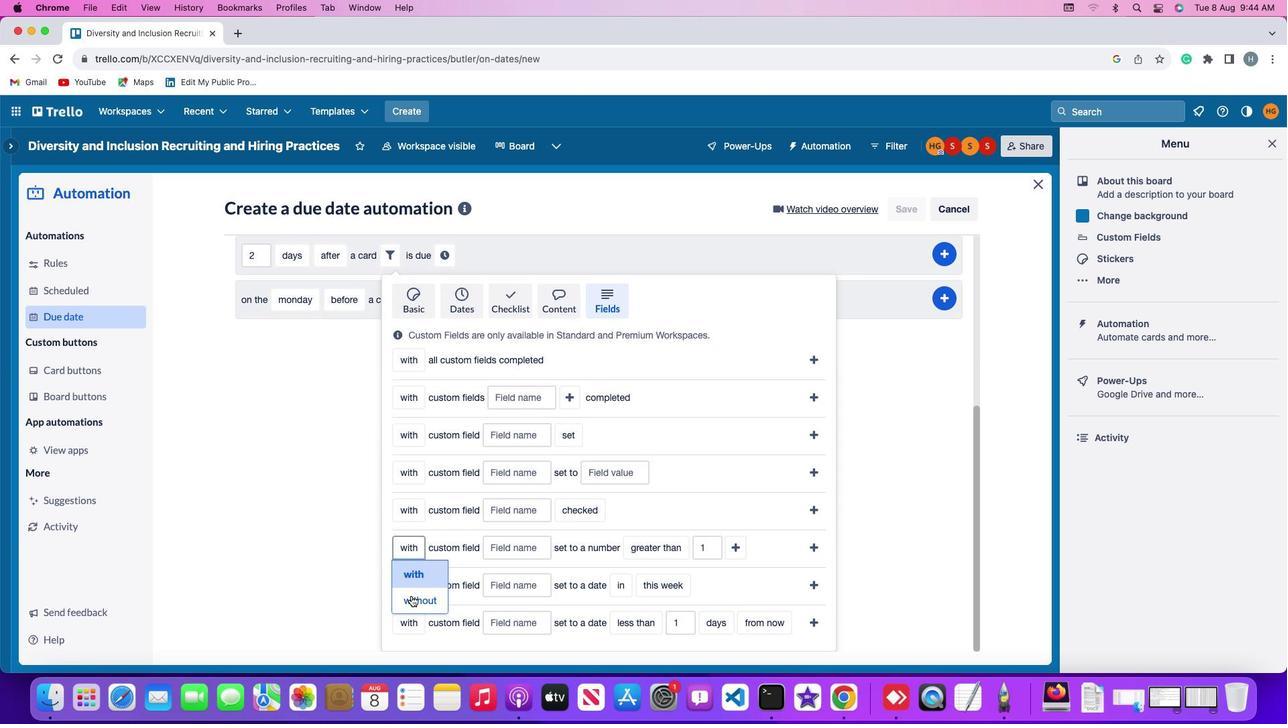 
Action: Mouse pressed left at (411, 595)
Screenshot: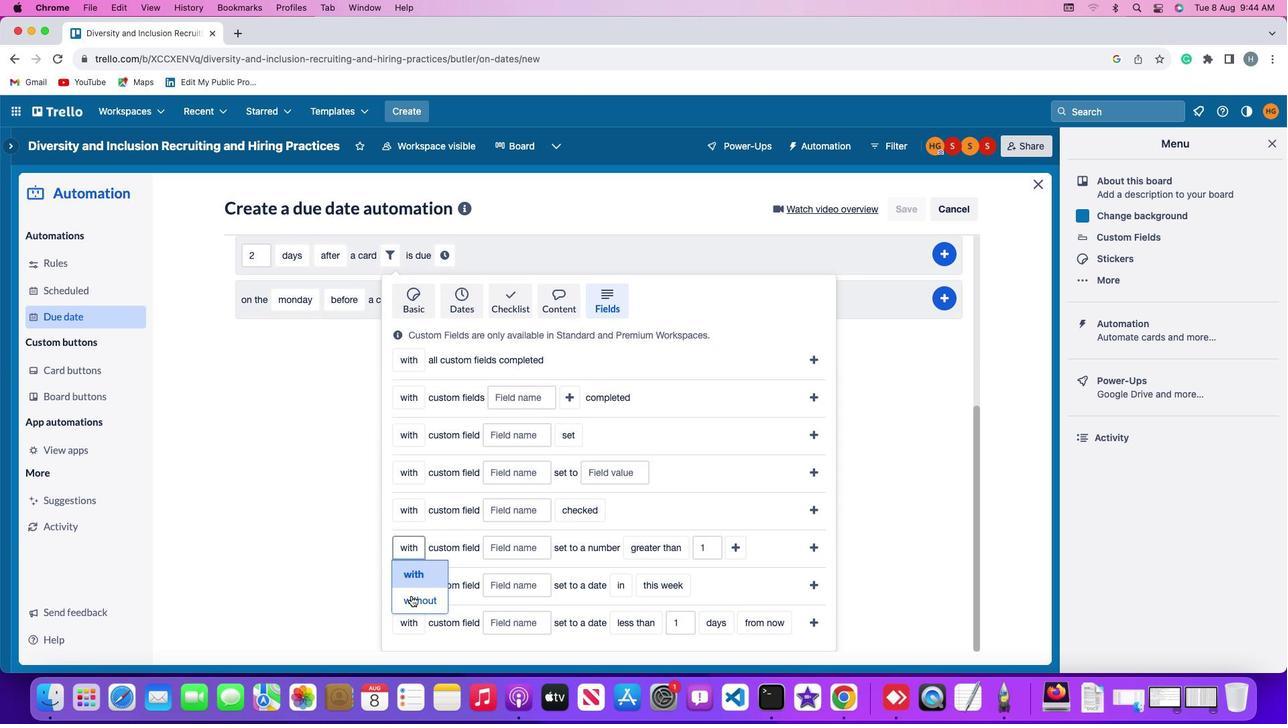 
Action: Mouse moved to (525, 549)
Screenshot: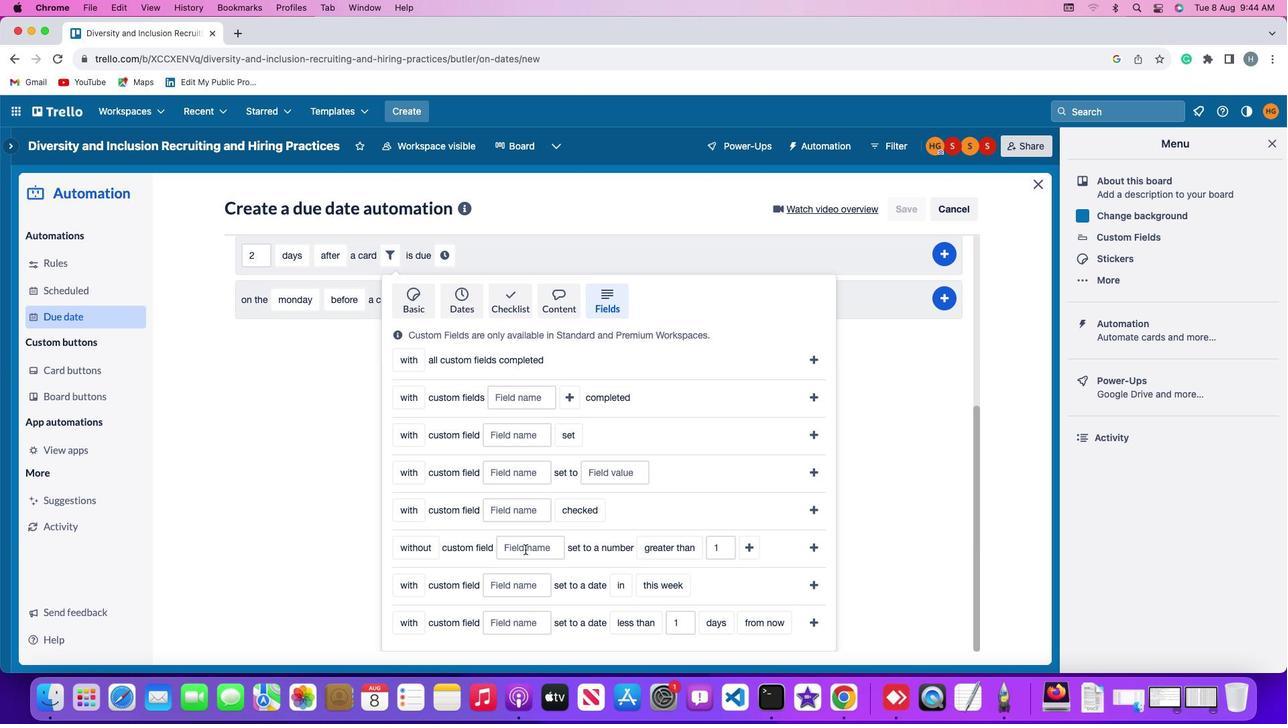 
Action: Mouse pressed left at (525, 549)
Screenshot: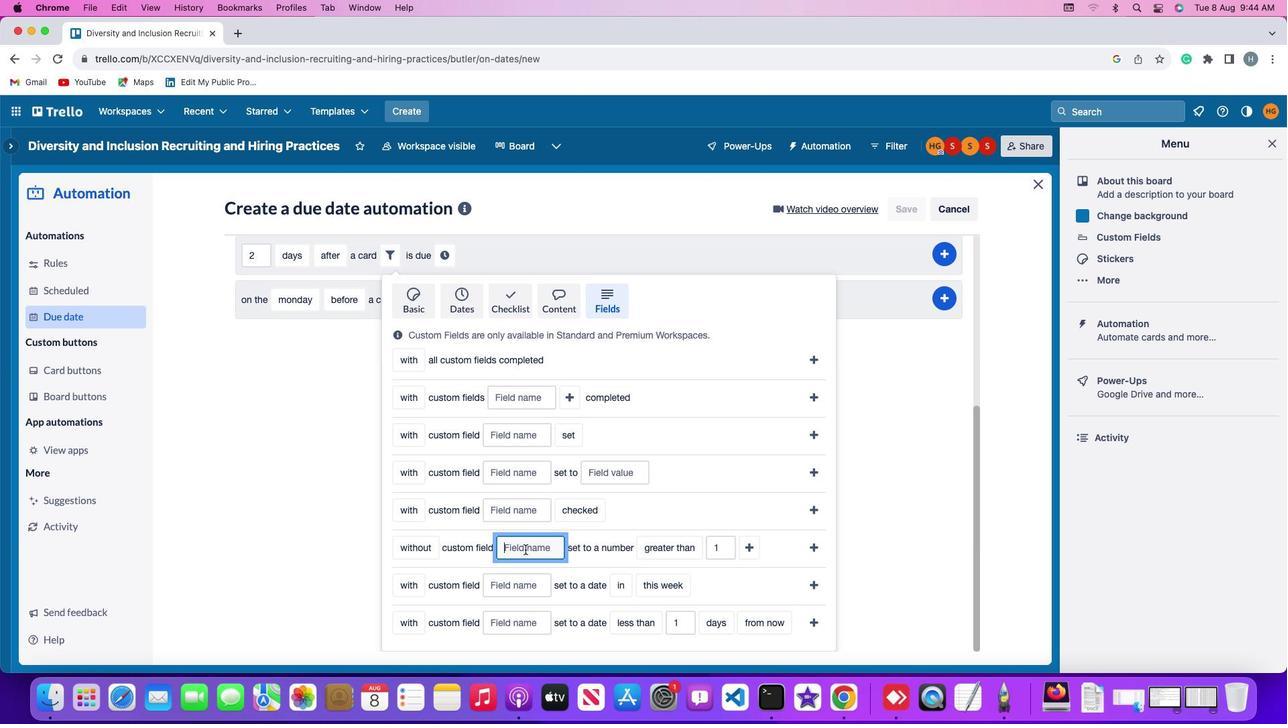
Action: Key pressed Key.shift'R''e''s''u''m''e'
Screenshot: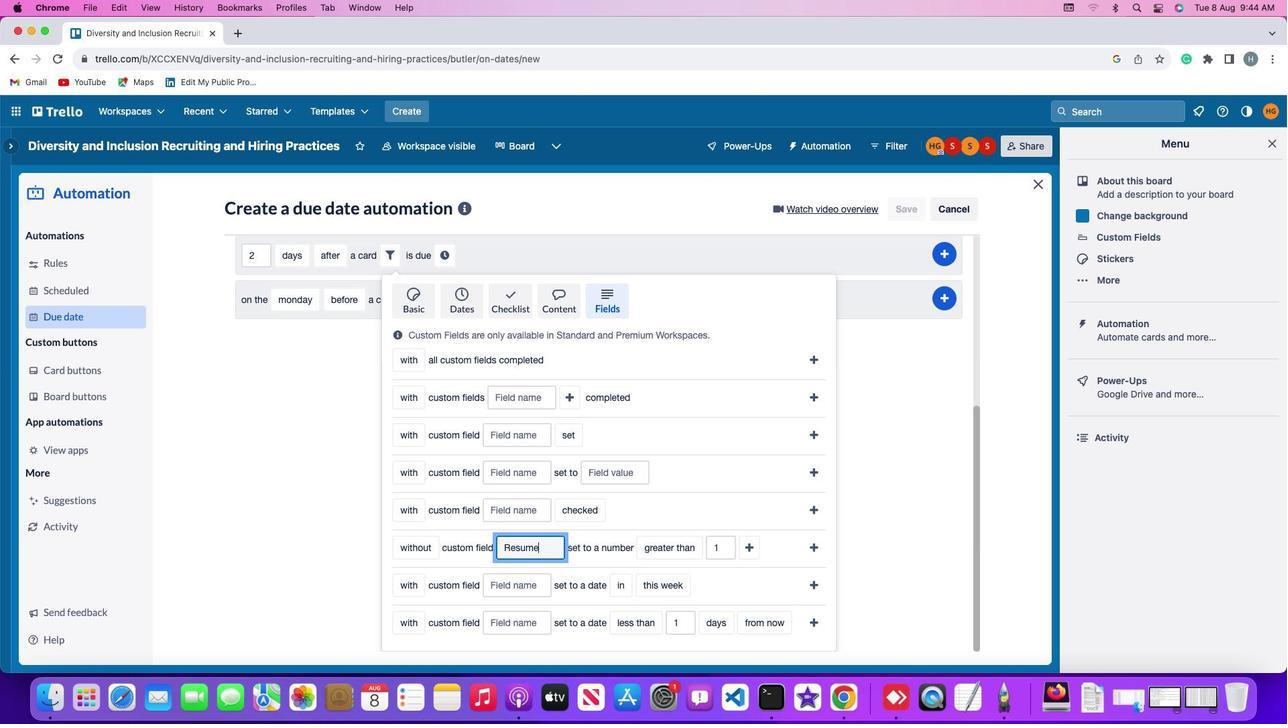 
Action: Mouse moved to (667, 548)
Screenshot: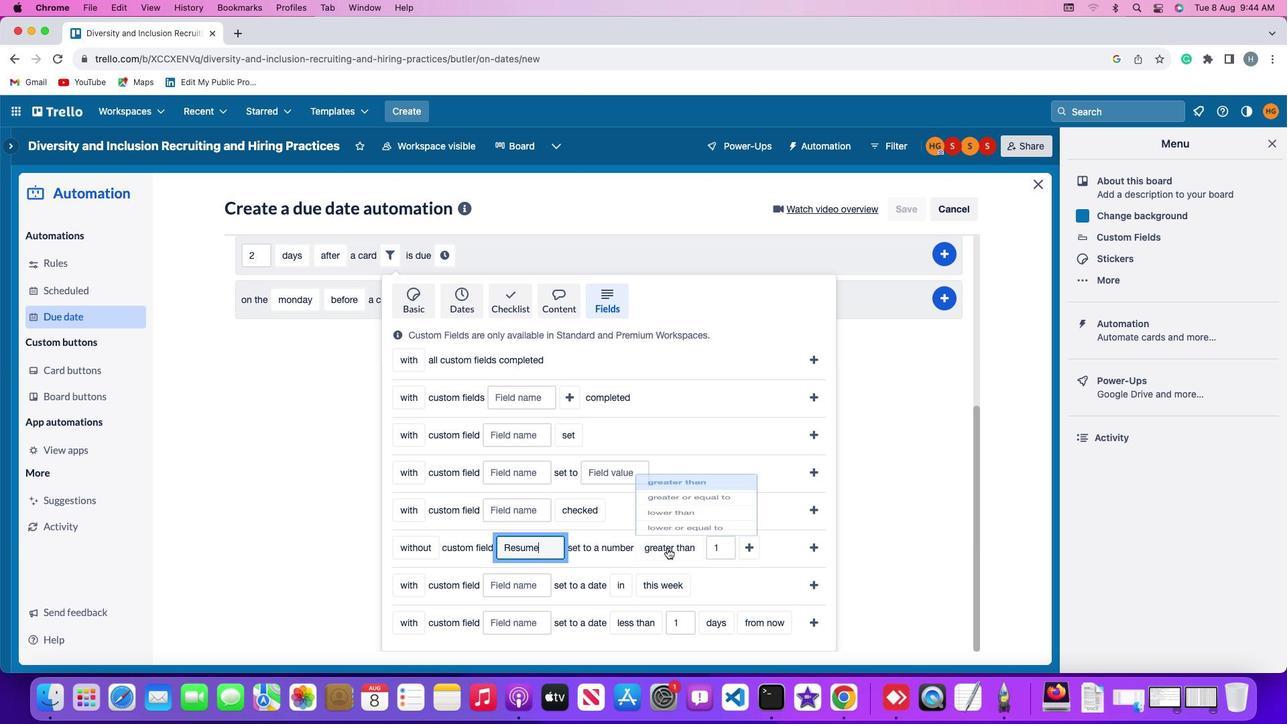 
Action: Mouse pressed left at (667, 548)
Screenshot: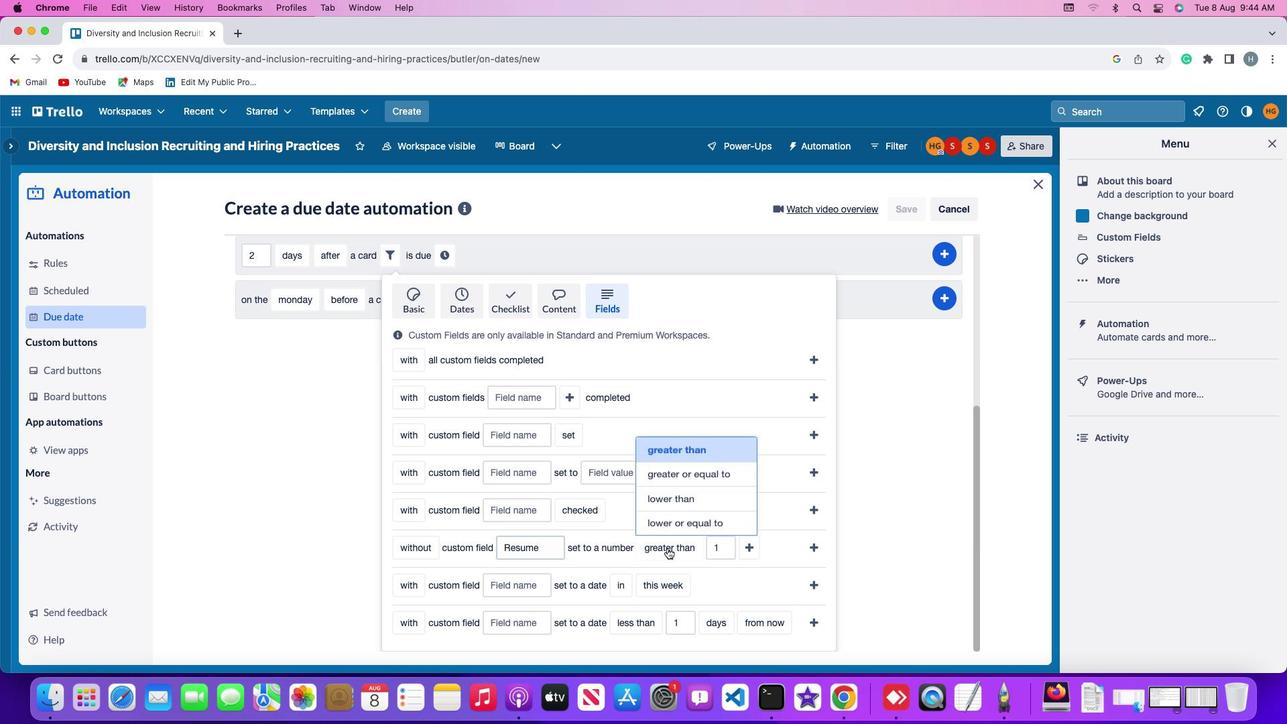 
Action: Mouse moved to (708, 471)
Screenshot: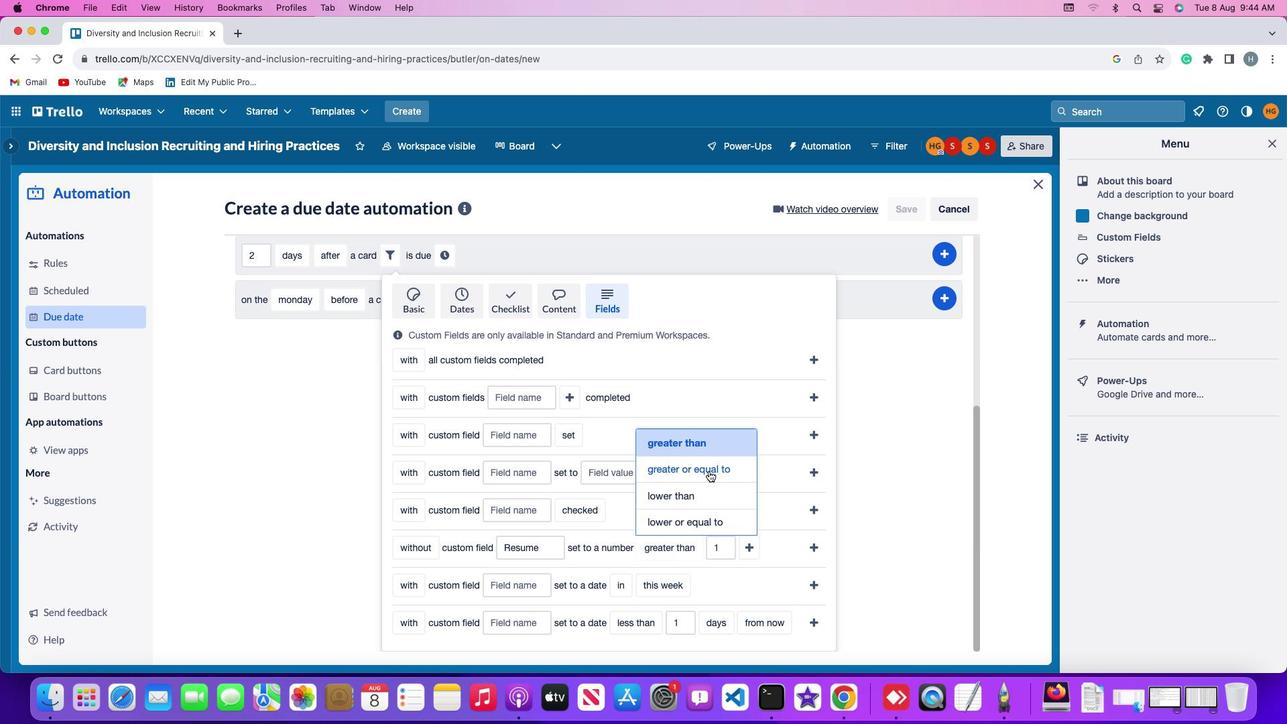 
Action: Mouse pressed left at (708, 471)
Screenshot: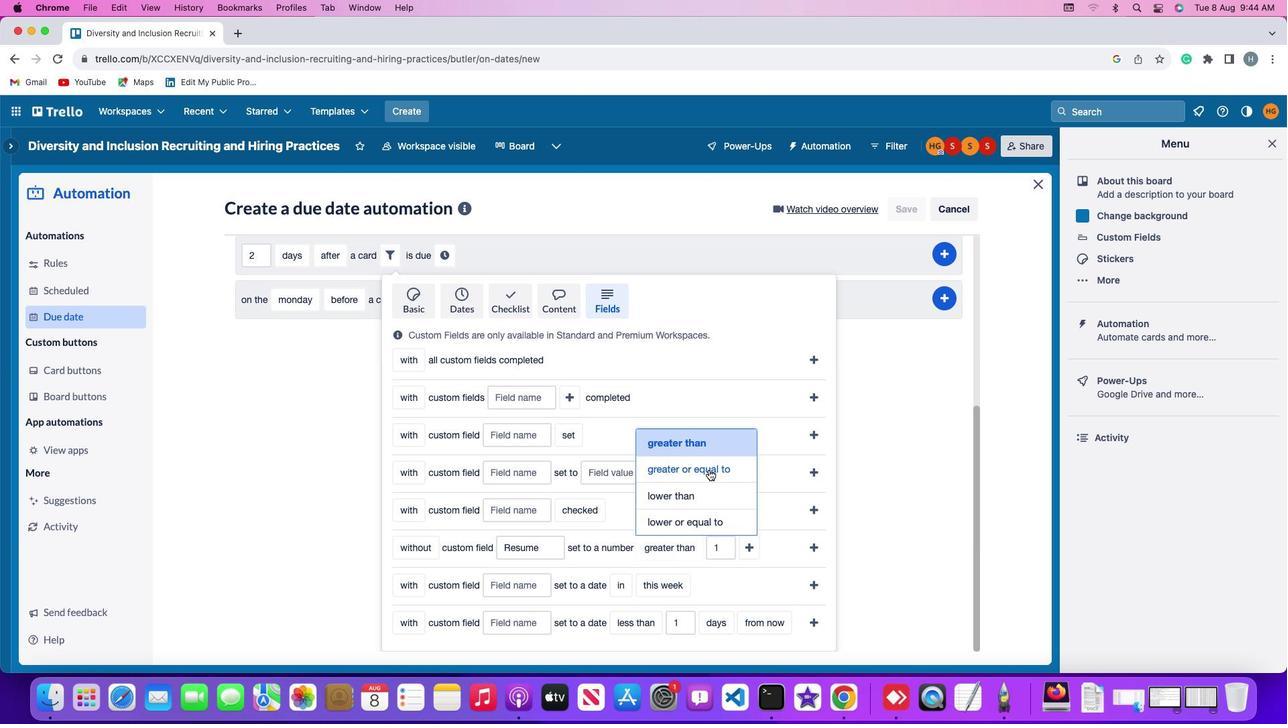 
Action: Mouse moved to (747, 544)
Screenshot: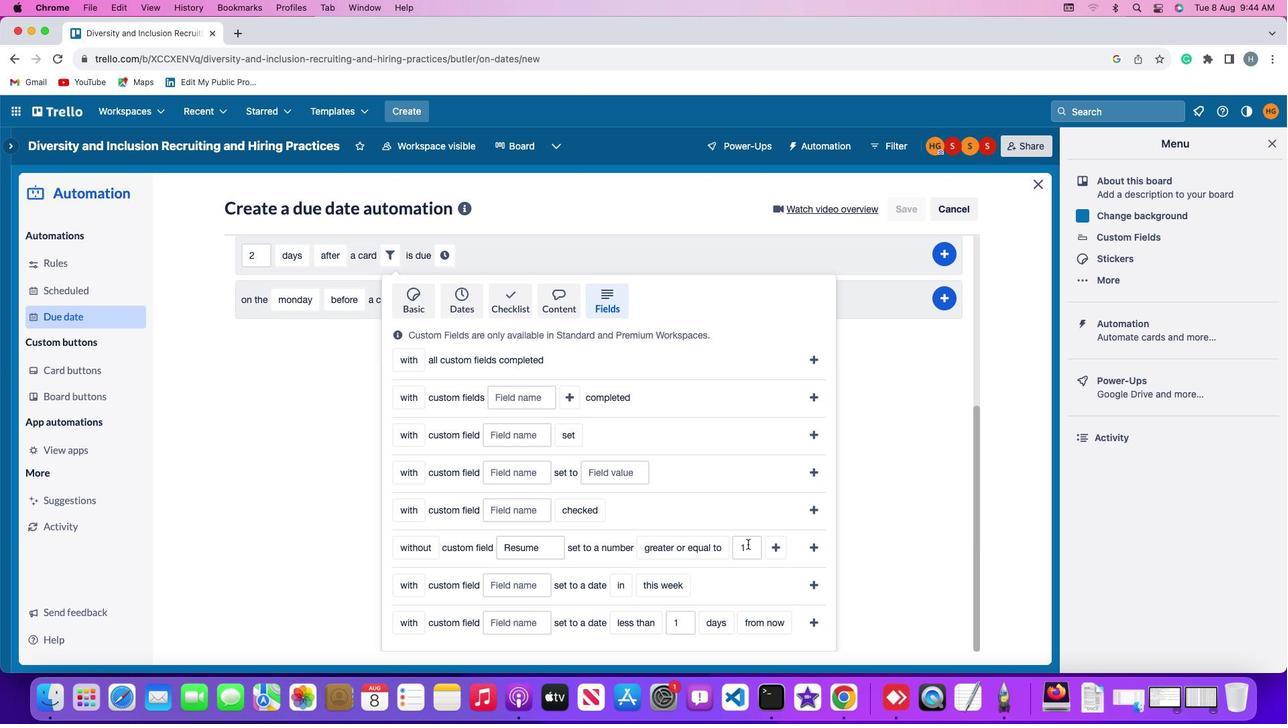 
Action: Mouse pressed left at (747, 544)
Screenshot: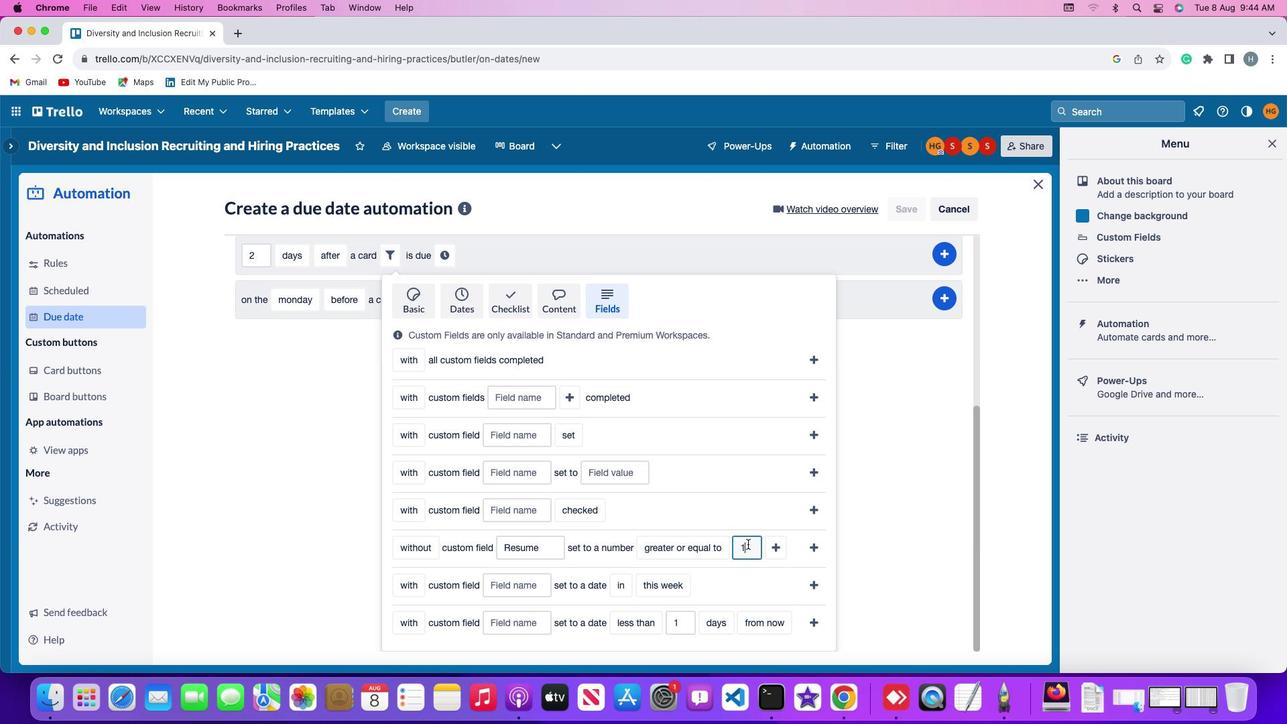 
Action: Key pressed Key.backspace'1'
Screenshot: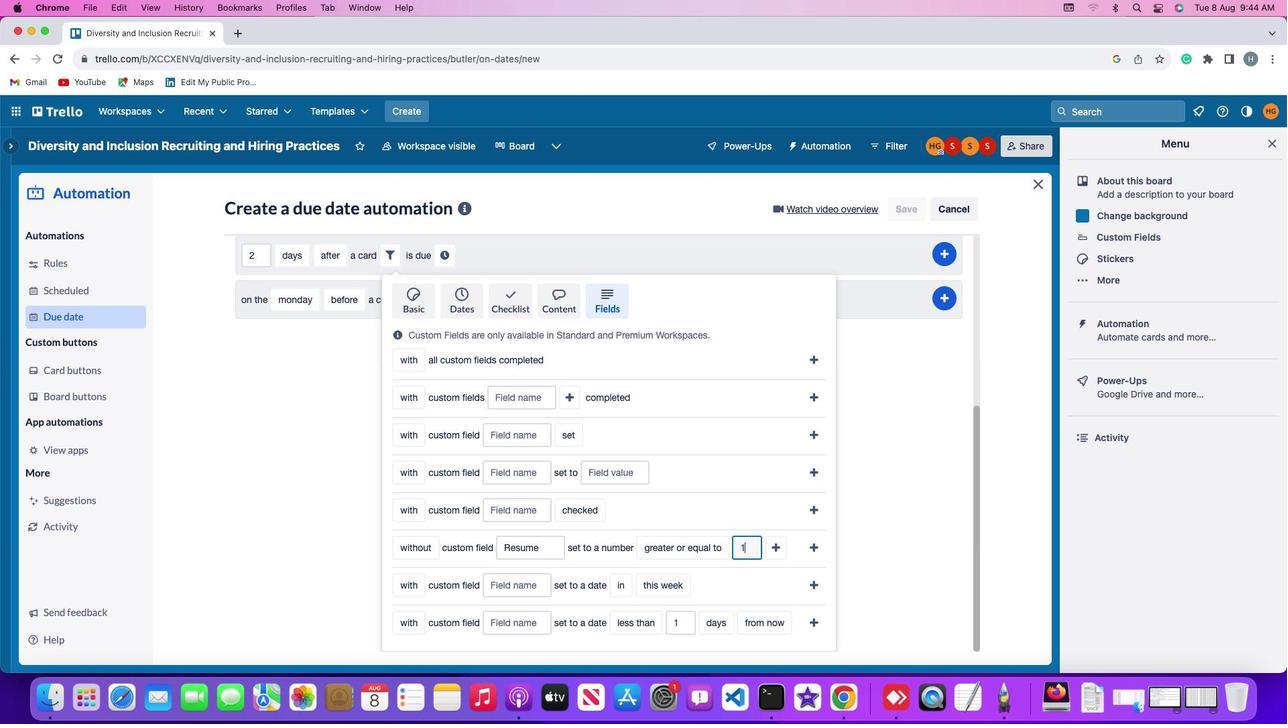 
Action: Mouse moved to (771, 544)
Screenshot: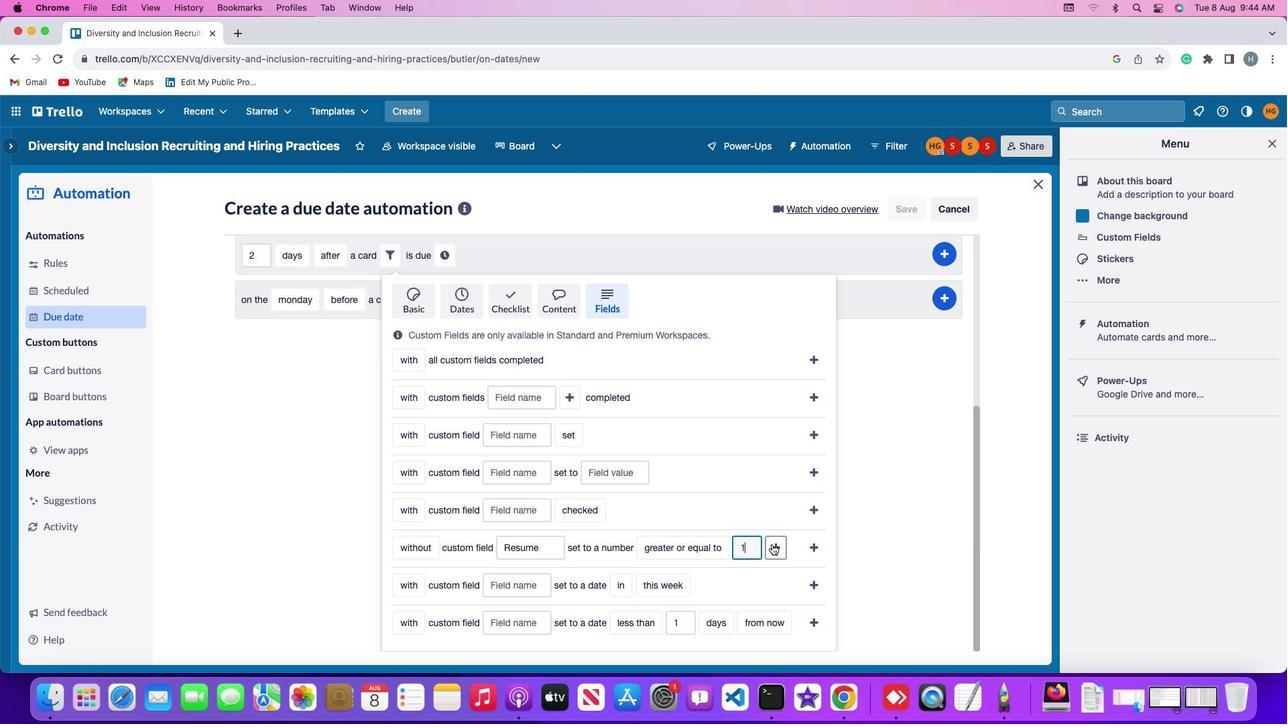 
Action: Mouse pressed left at (771, 544)
Screenshot: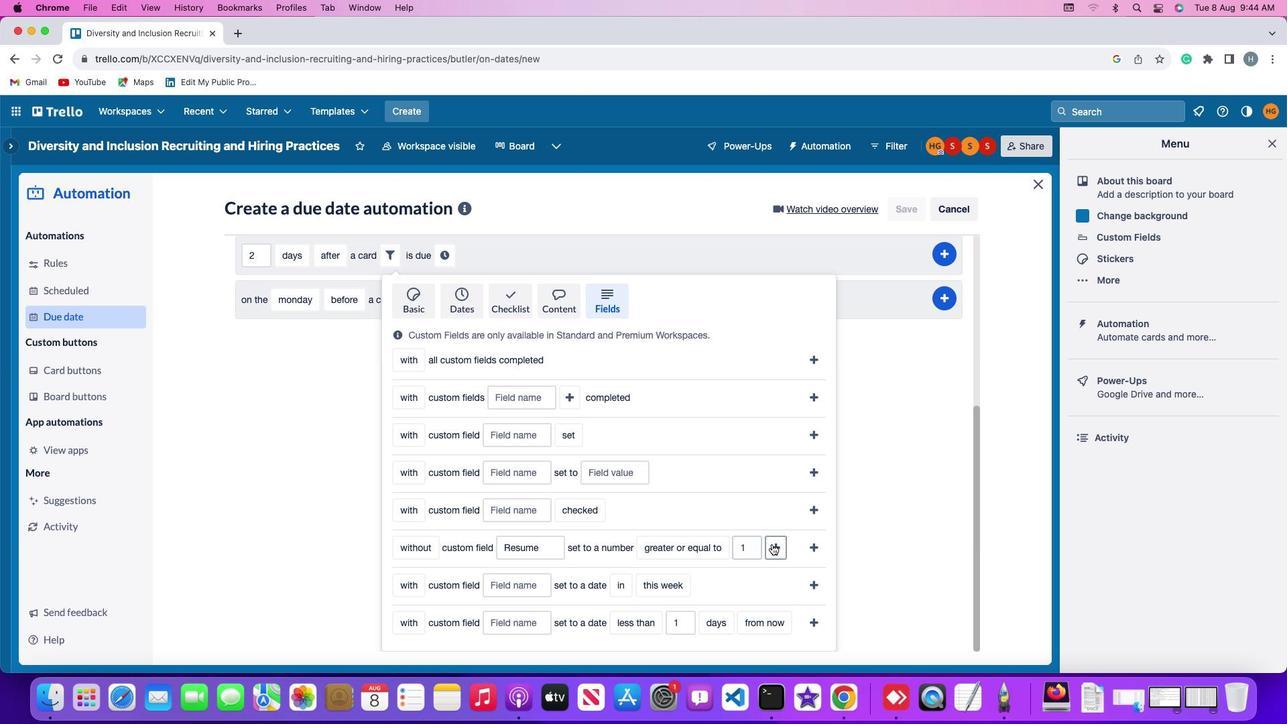 
Action: Mouse moved to (815, 551)
Screenshot: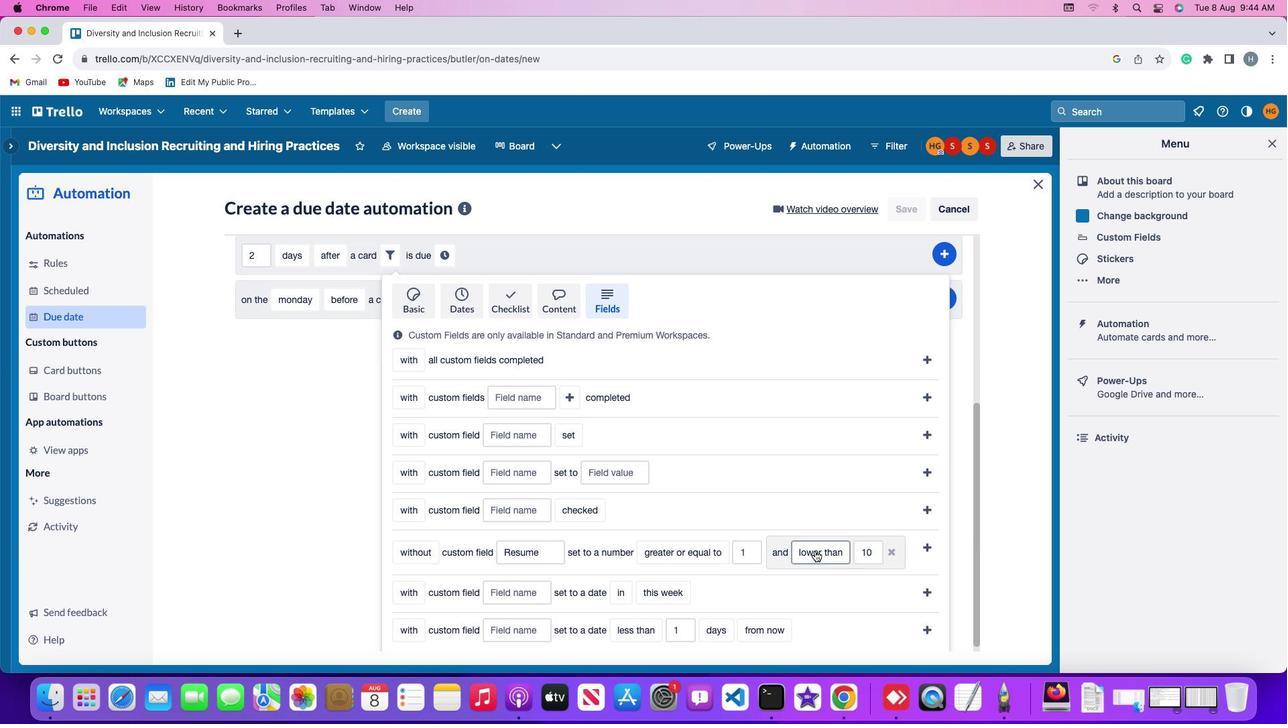 
Action: Mouse pressed left at (815, 551)
Screenshot: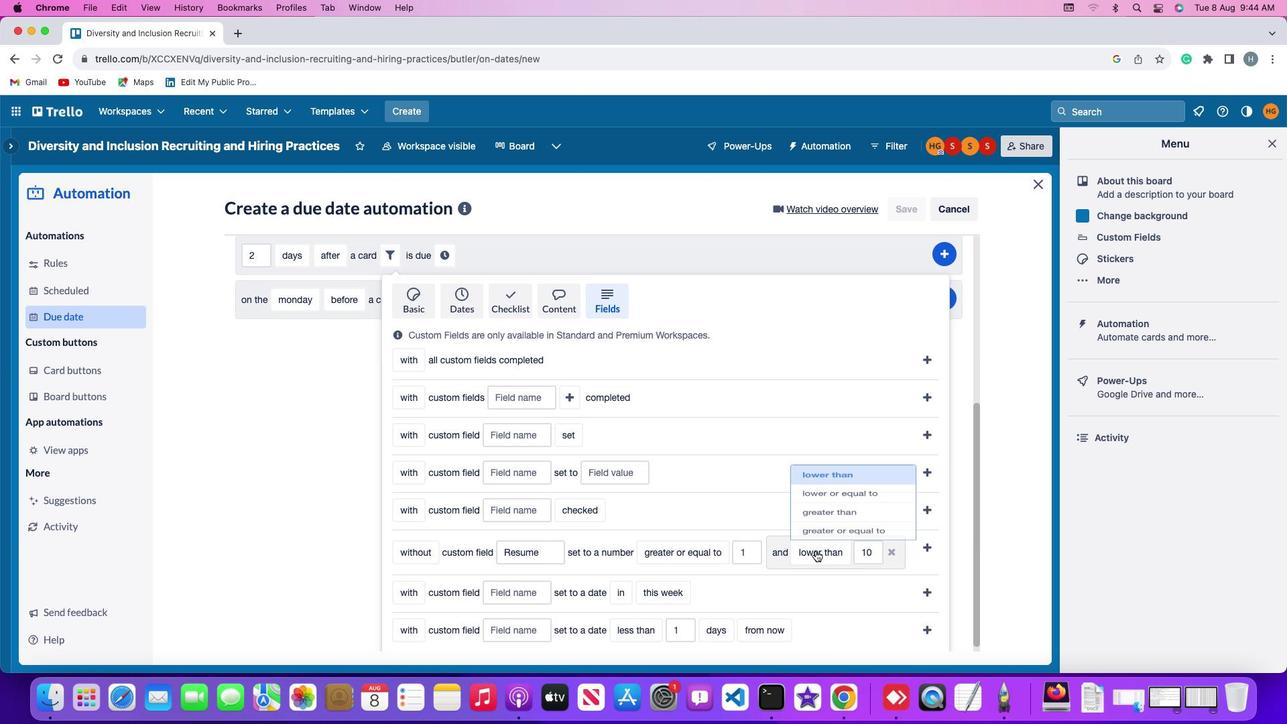 
Action: Mouse moved to (826, 499)
Screenshot: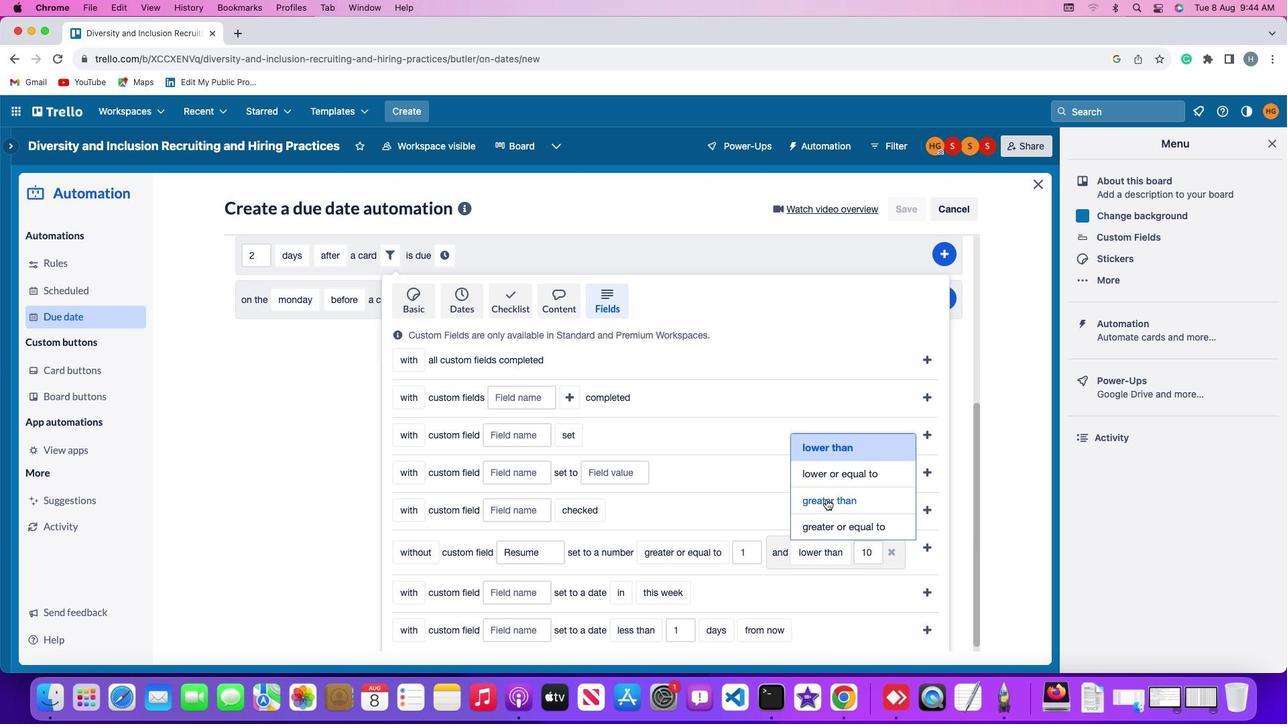 
Action: Mouse pressed left at (826, 499)
Screenshot: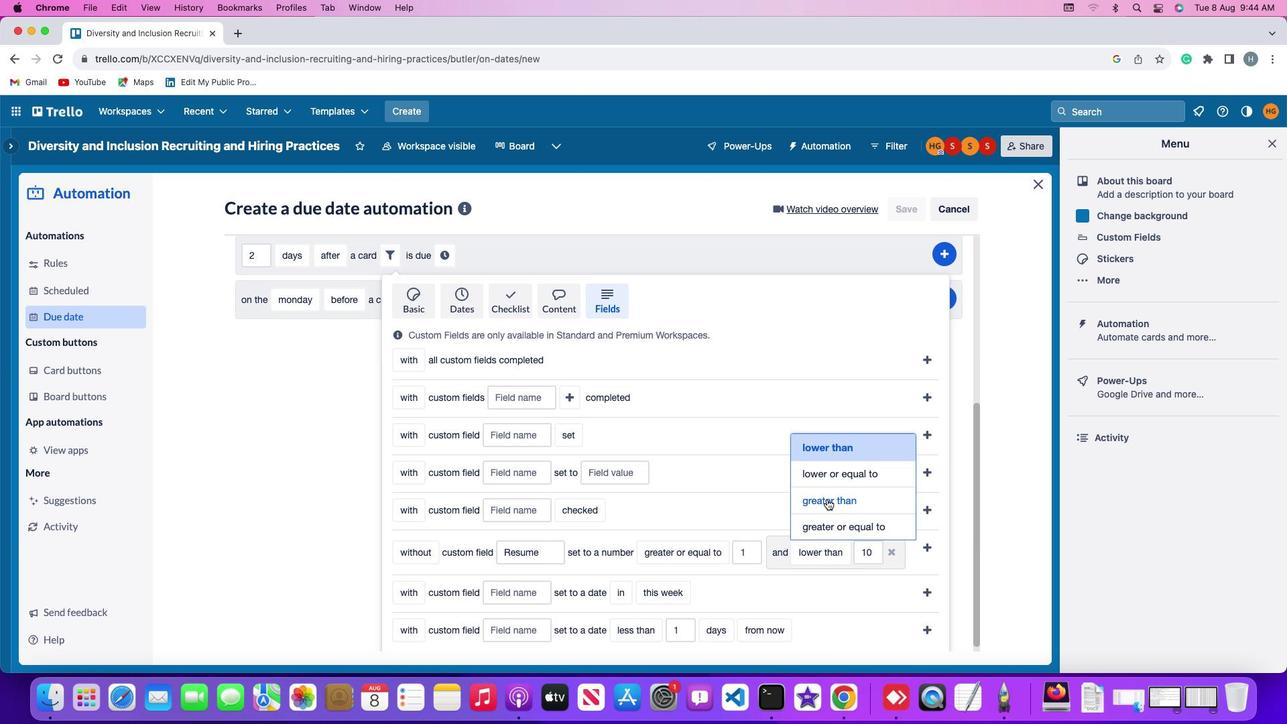 
Action: Mouse moved to (881, 549)
Screenshot: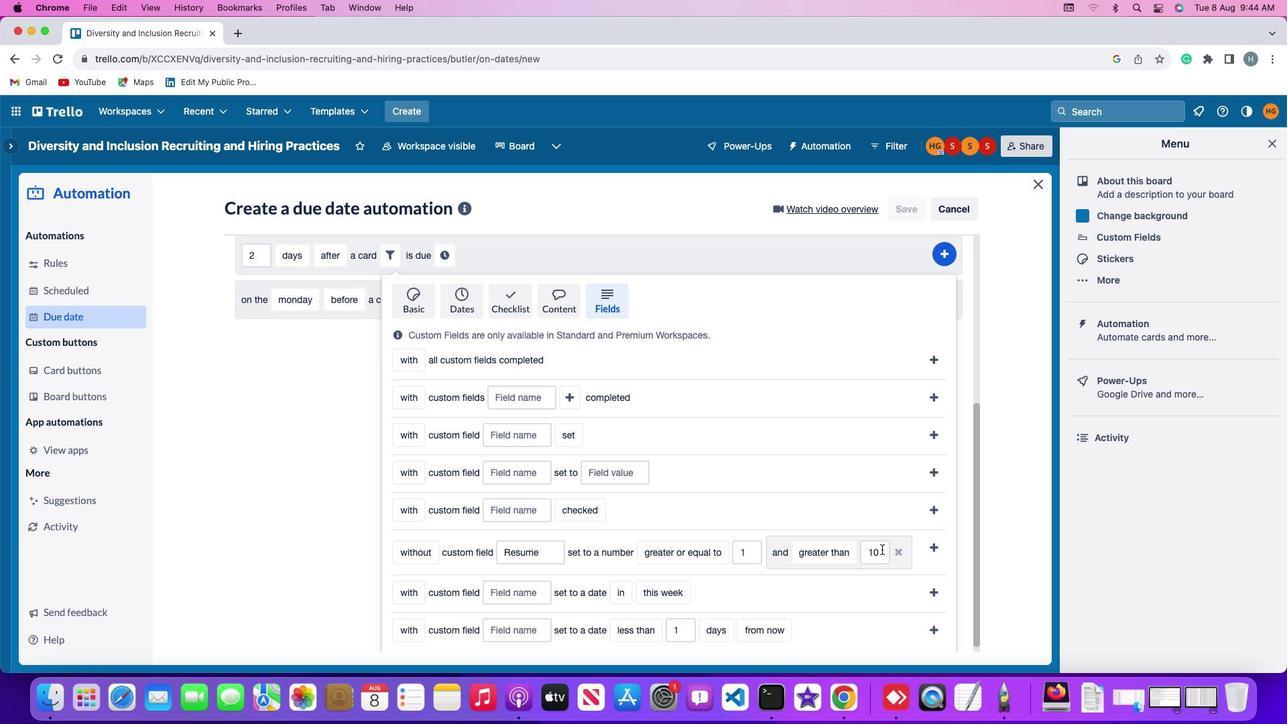 
Action: Mouse pressed left at (881, 549)
Screenshot: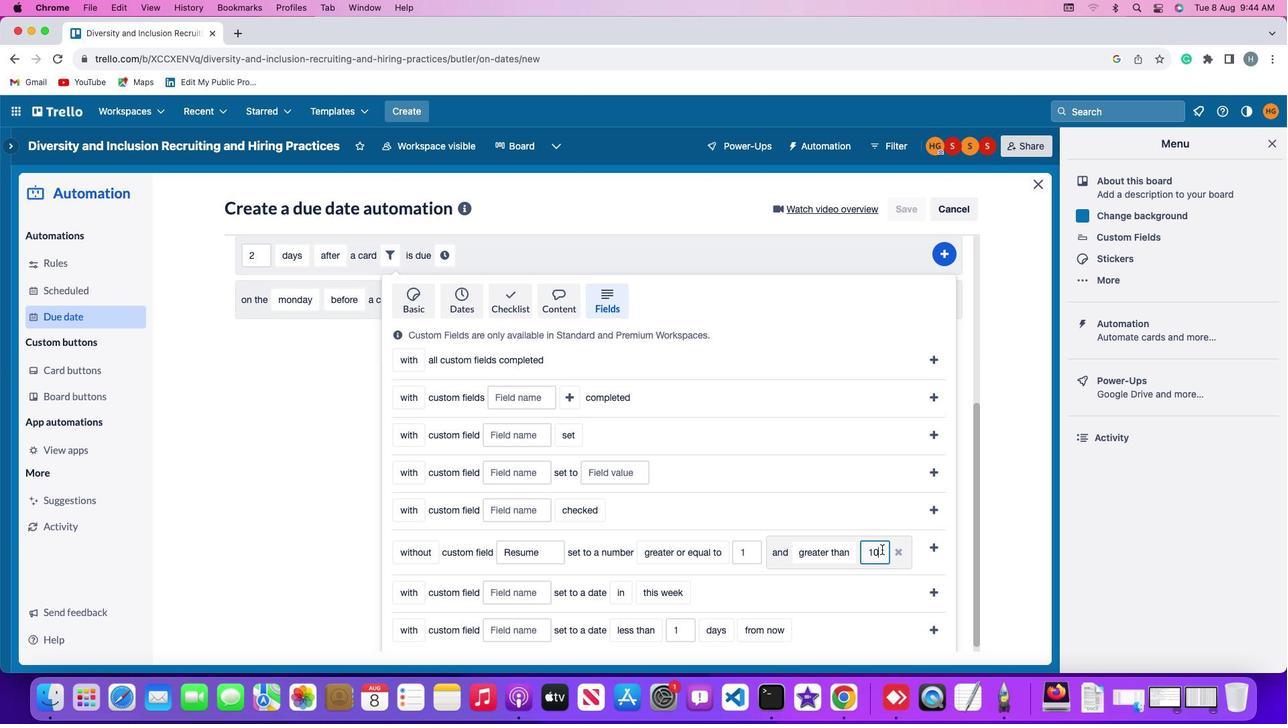 
Action: Key pressed Key.backspaceKey.backspace'1''0'
Screenshot: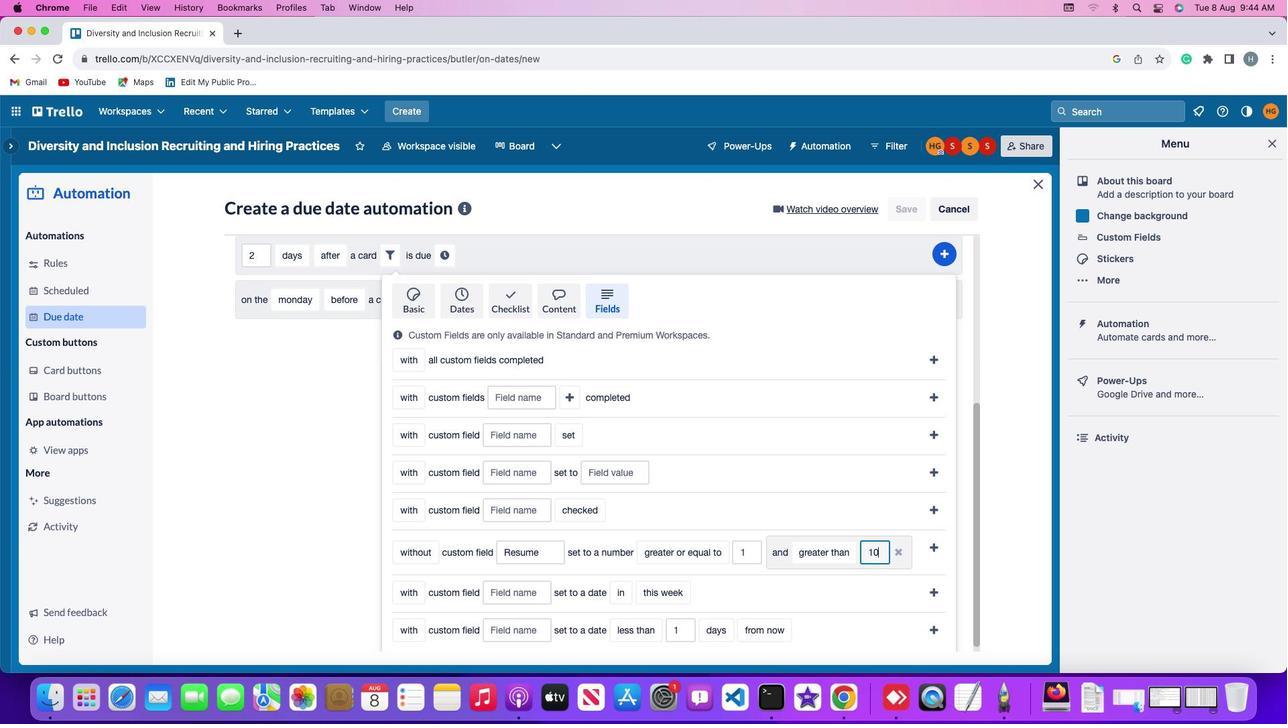 
Action: Mouse moved to (935, 545)
Screenshot: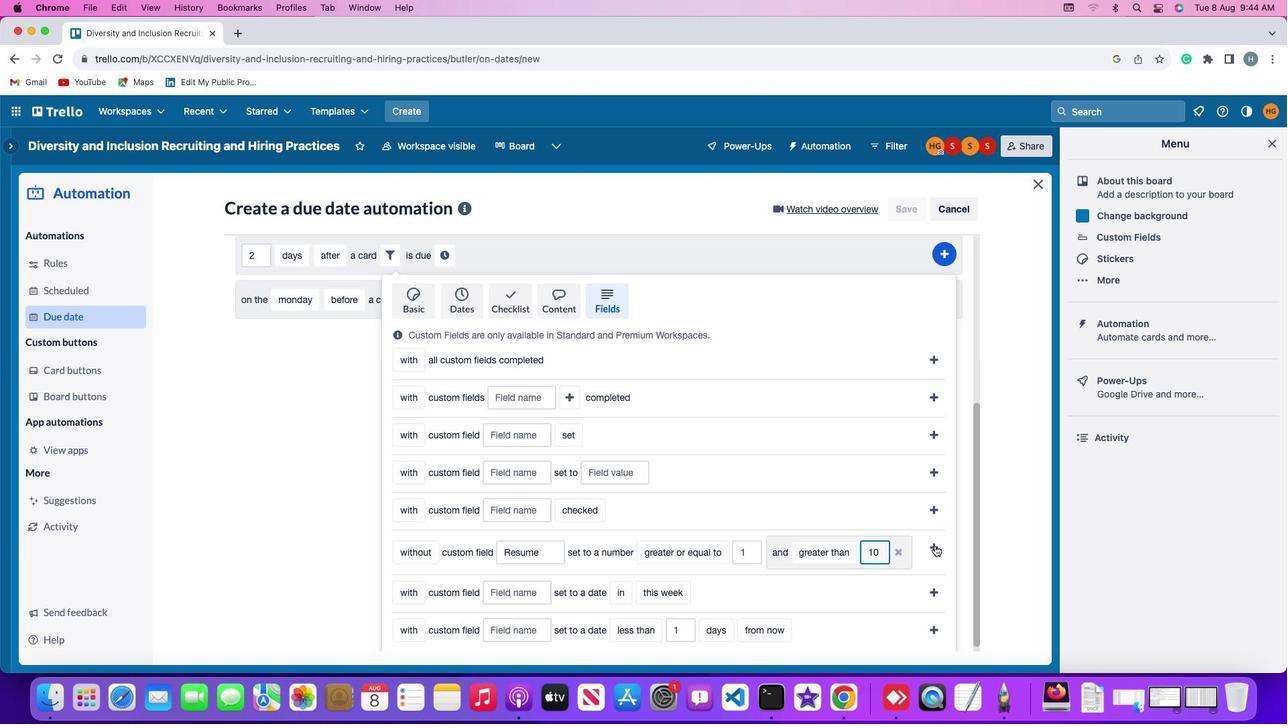 
Action: Mouse pressed left at (935, 545)
Screenshot: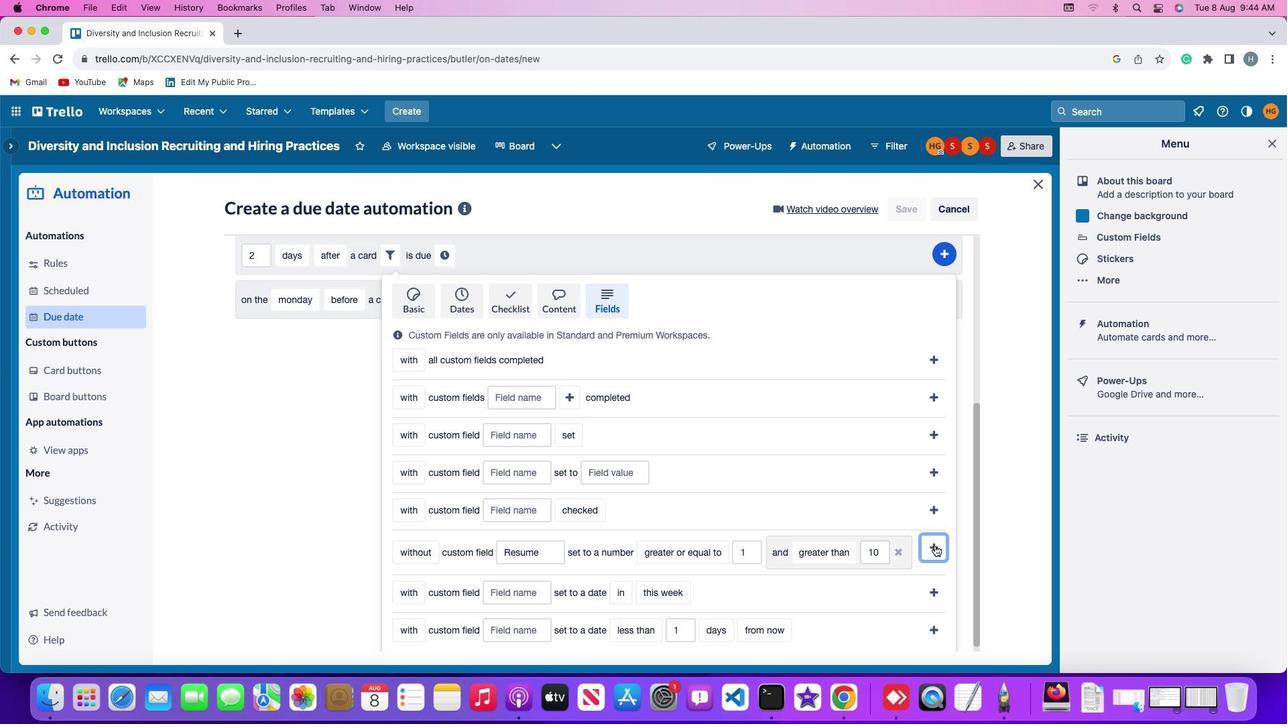 
Action: Mouse moved to (851, 535)
Screenshot: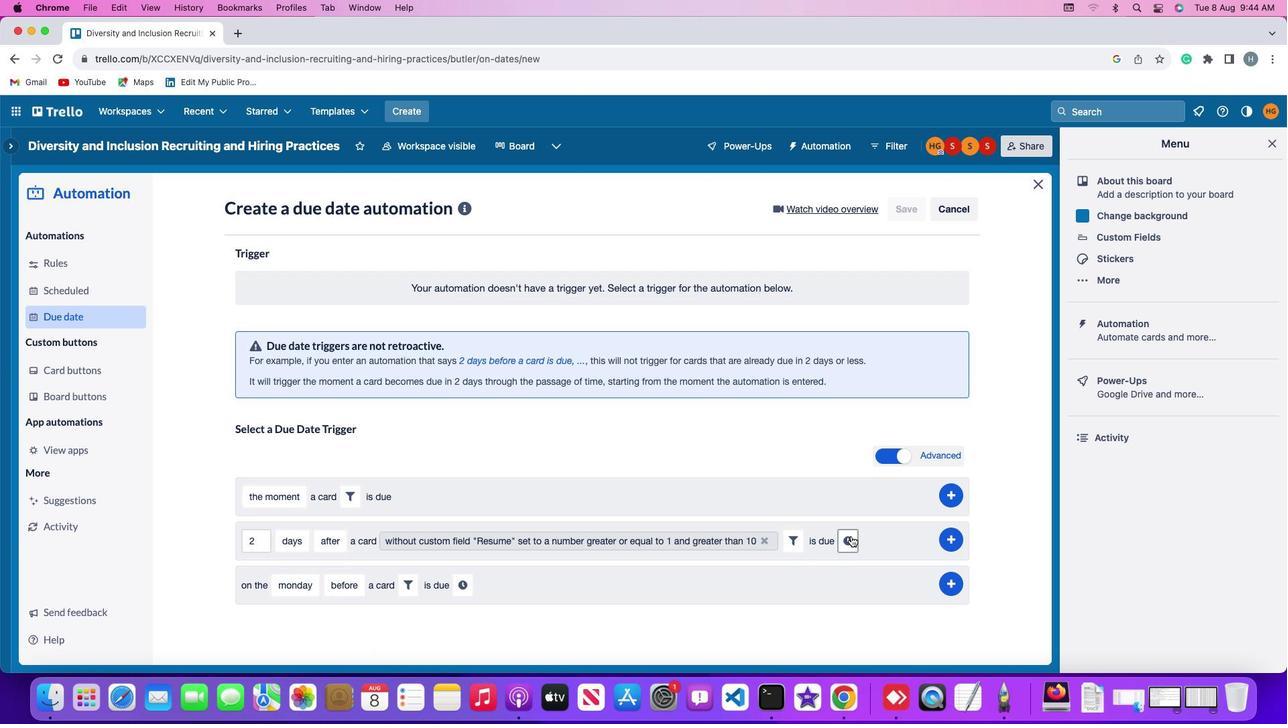 
Action: Mouse pressed left at (851, 535)
Screenshot: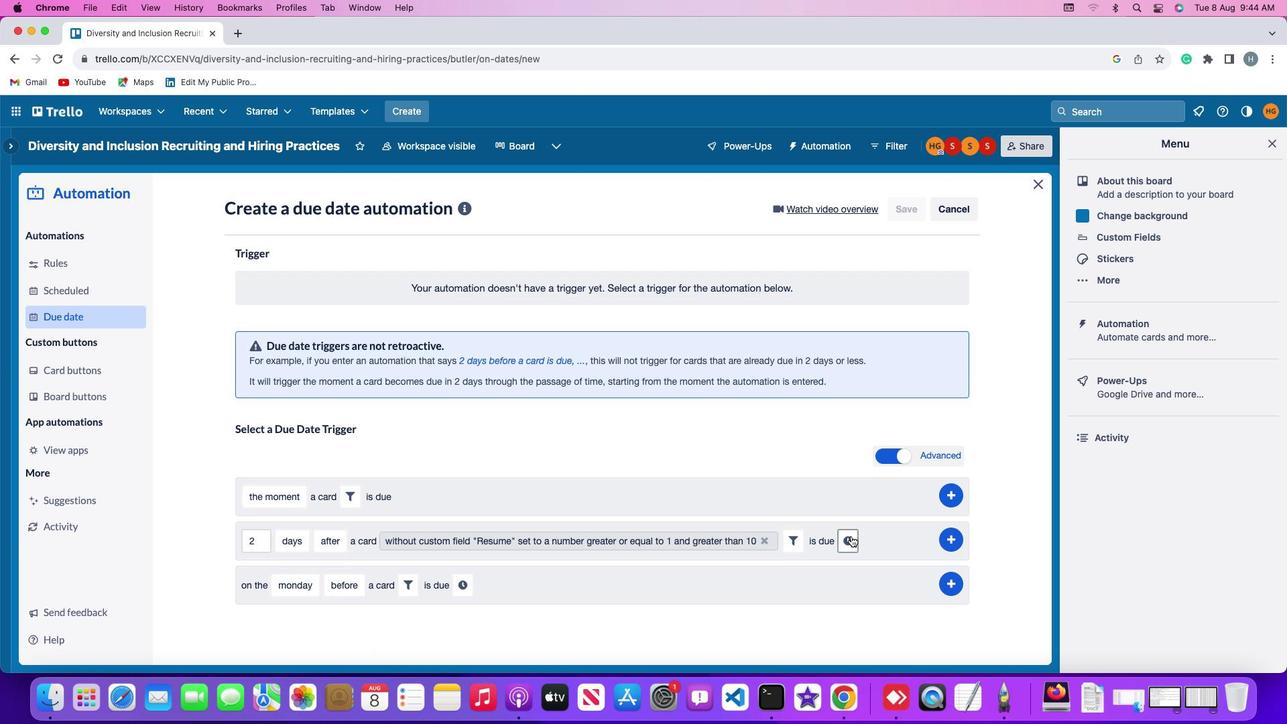 
Action: Mouse moved to (276, 570)
Screenshot: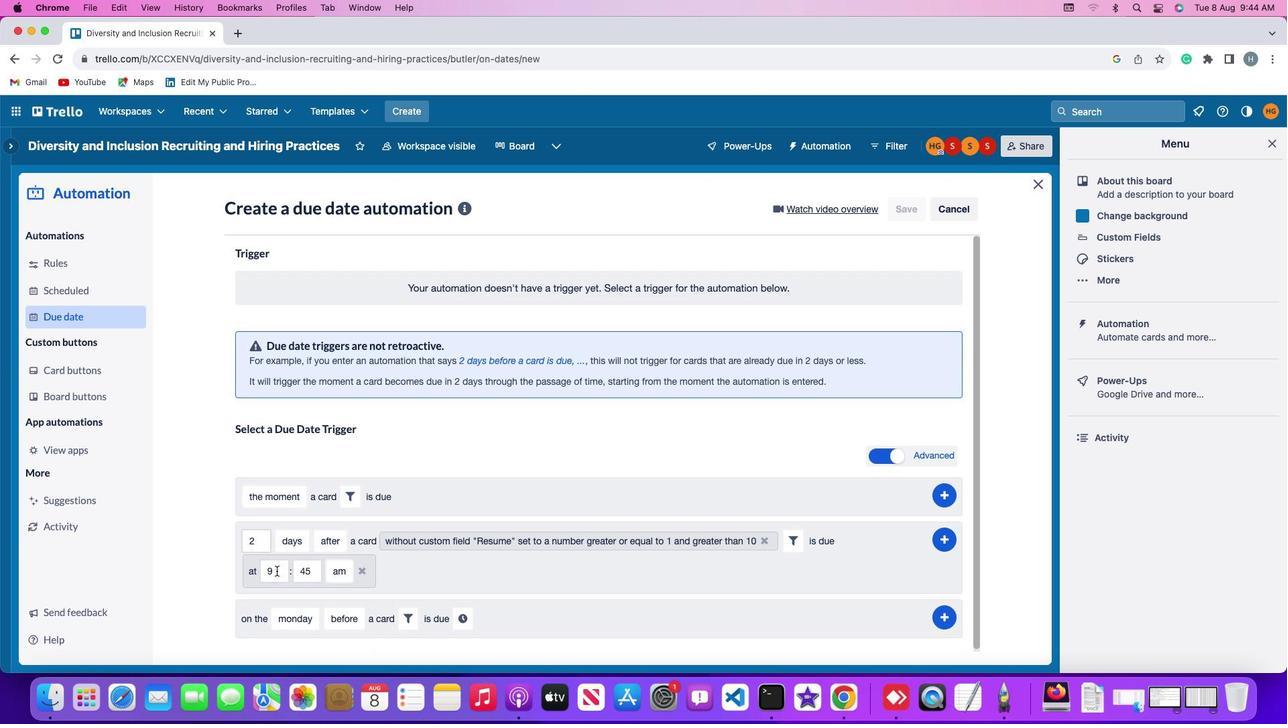 
Action: Mouse pressed left at (276, 570)
Screenshot: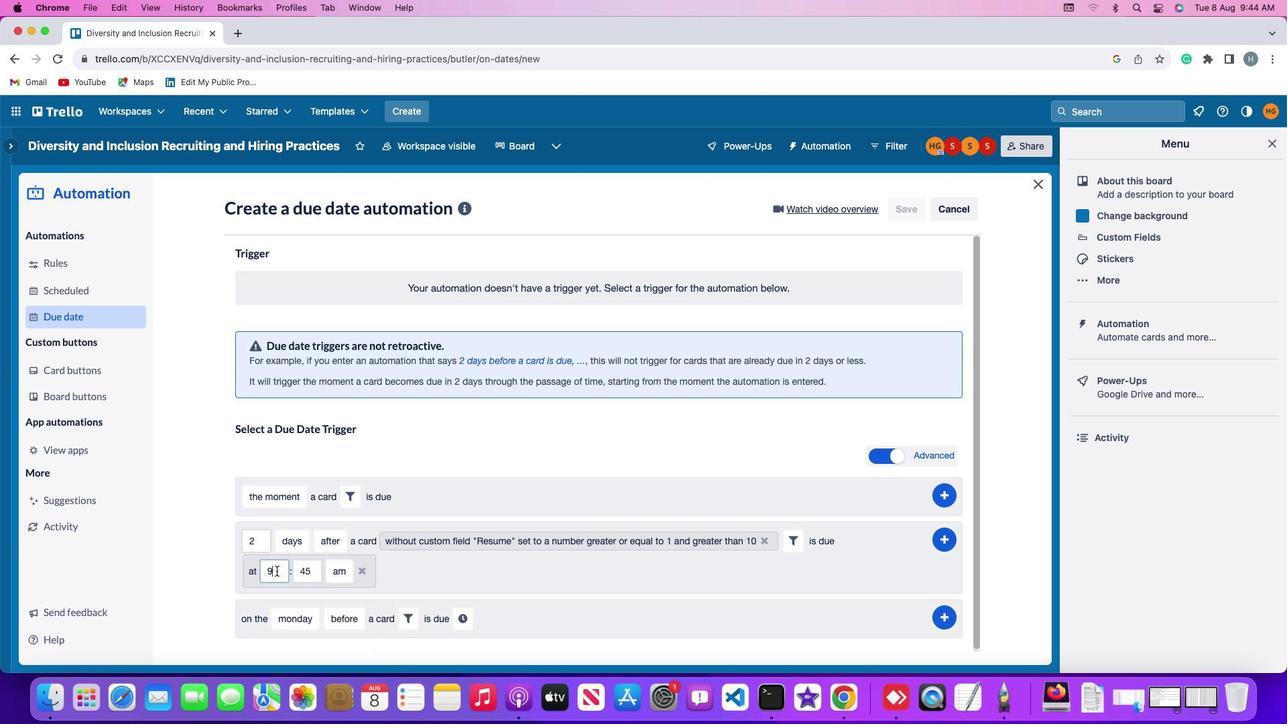 
Action: Key pressed Key.backspace'1''1'
Screenshot: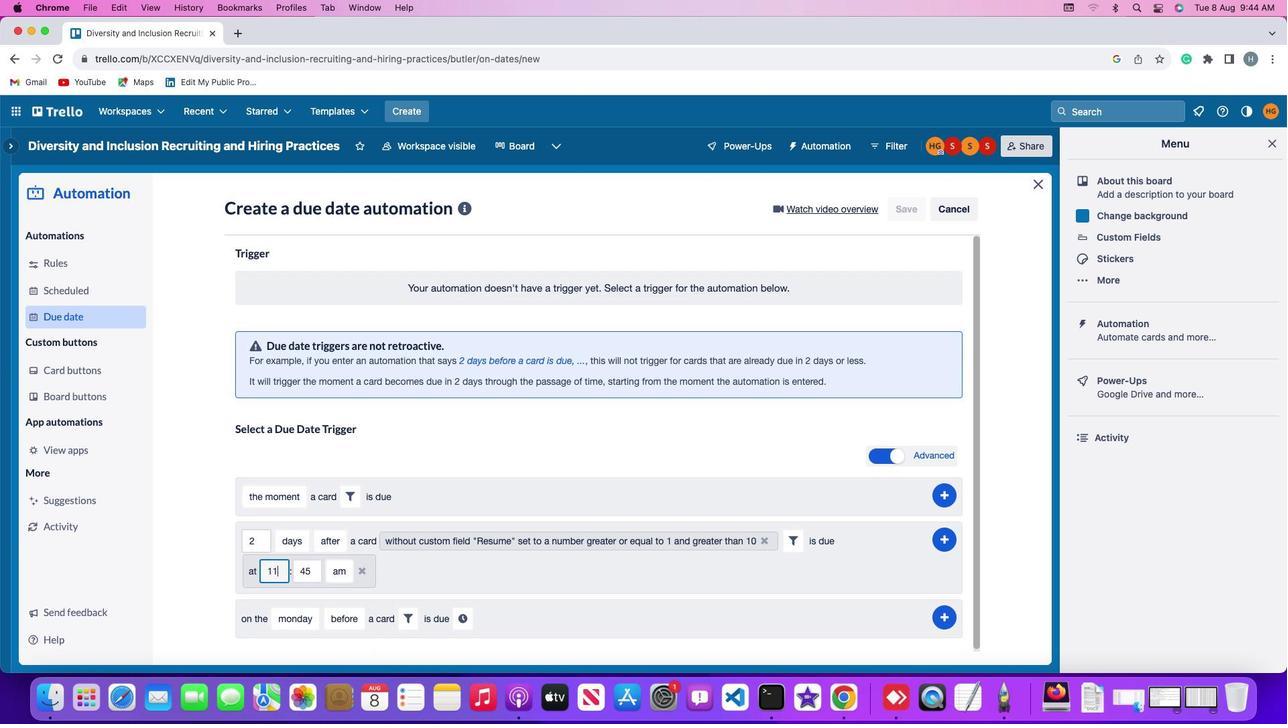 
Action: Mouse moved to (314, 570)
Screenshot: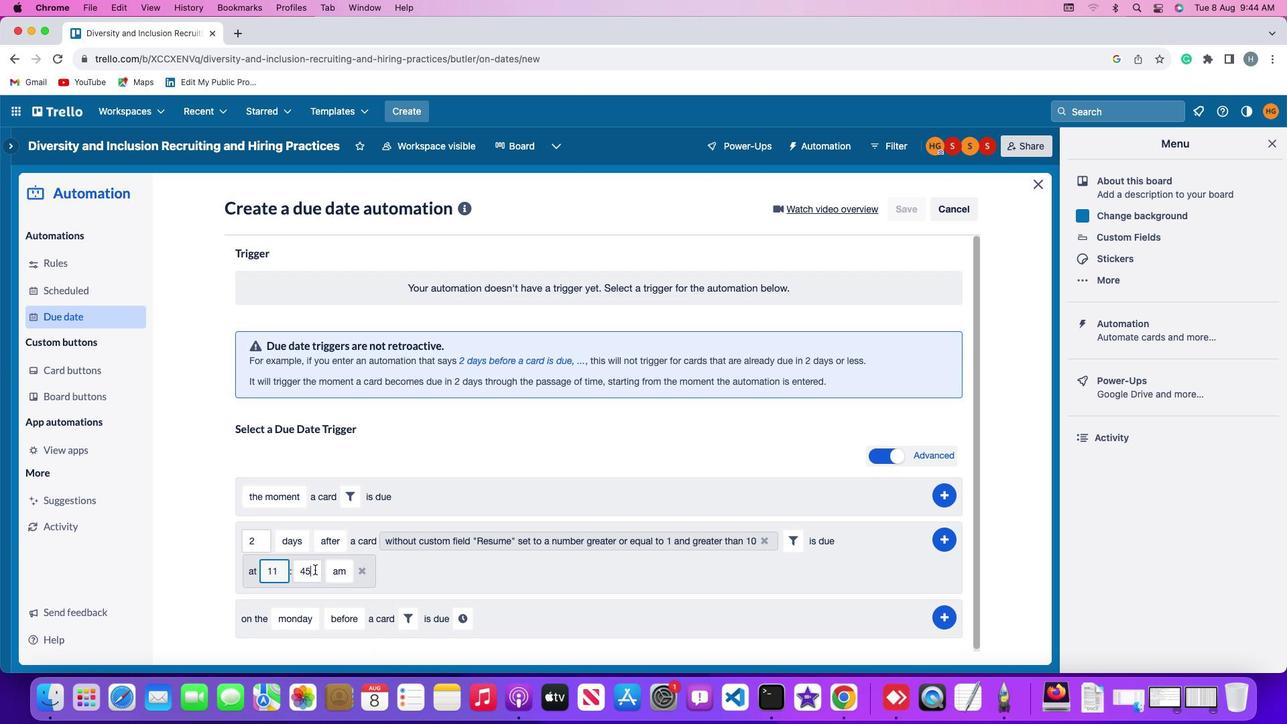 
Action: Mouse pressed left at (314, 570)
Screenshot: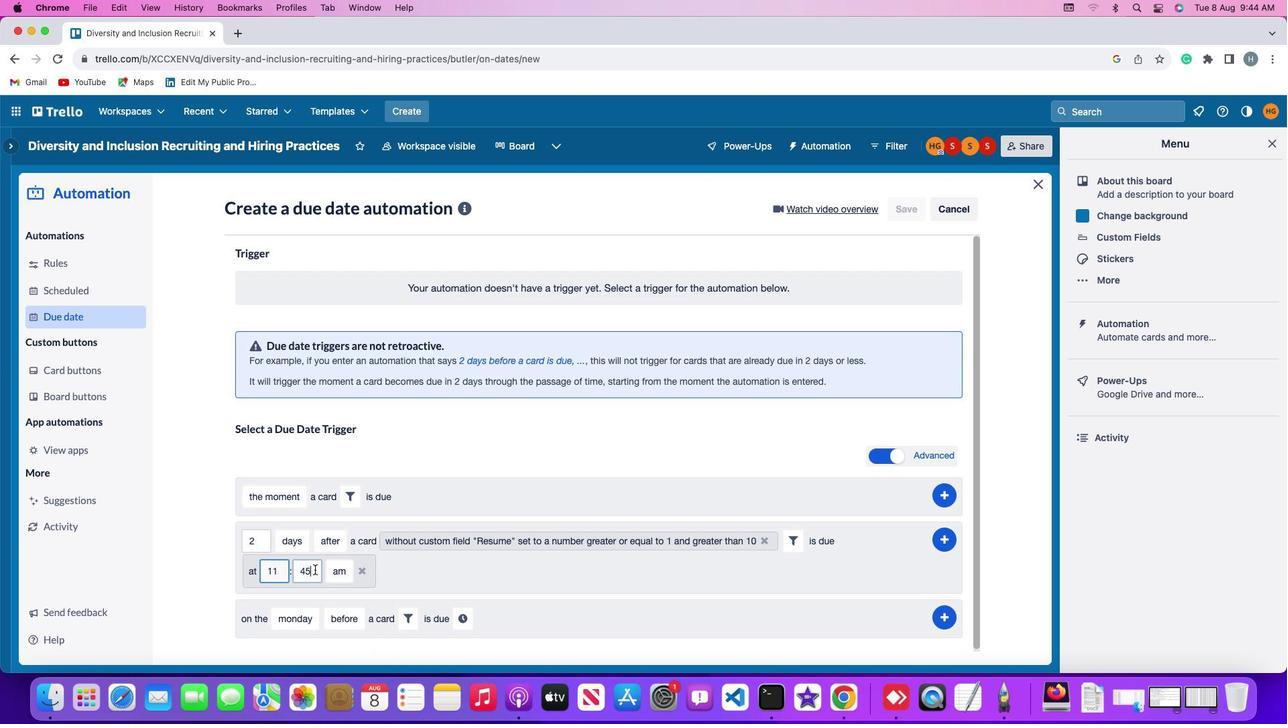 
Action: Key pressed Key.backspaceKey.backspace'0''0'
Screenshot: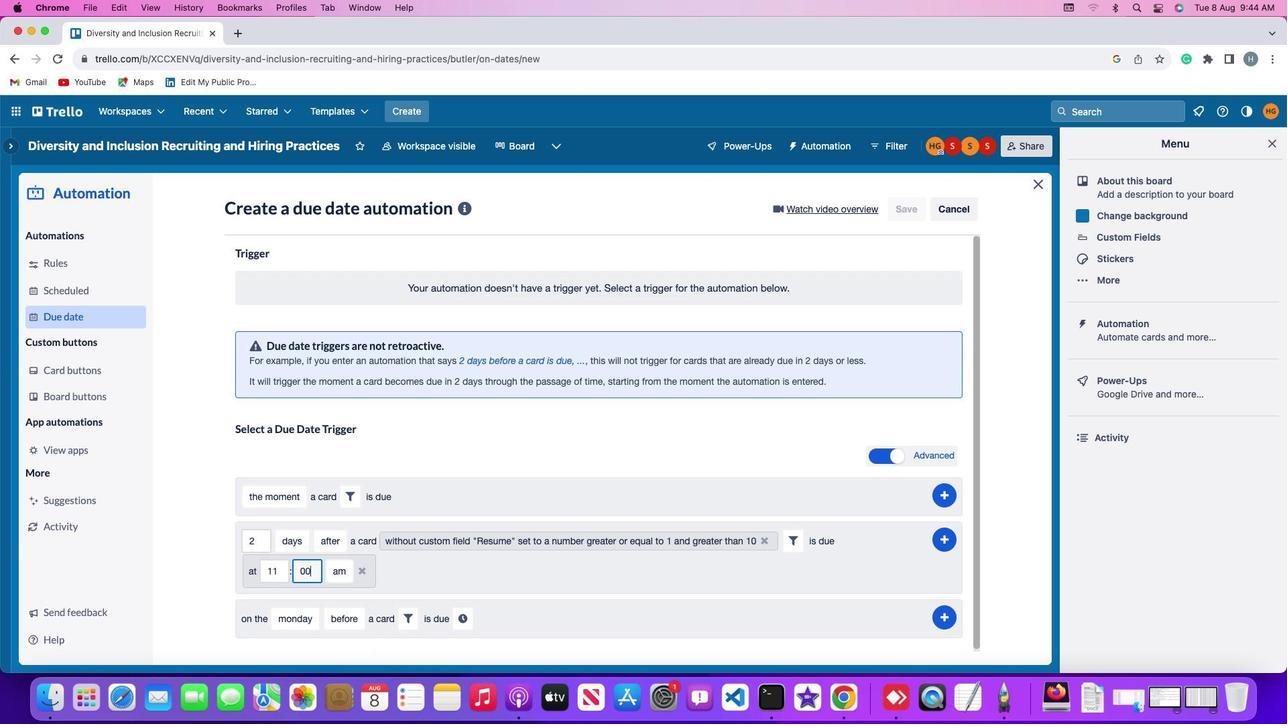 
Action: Mouse moved to (348, 571)
Screenshot: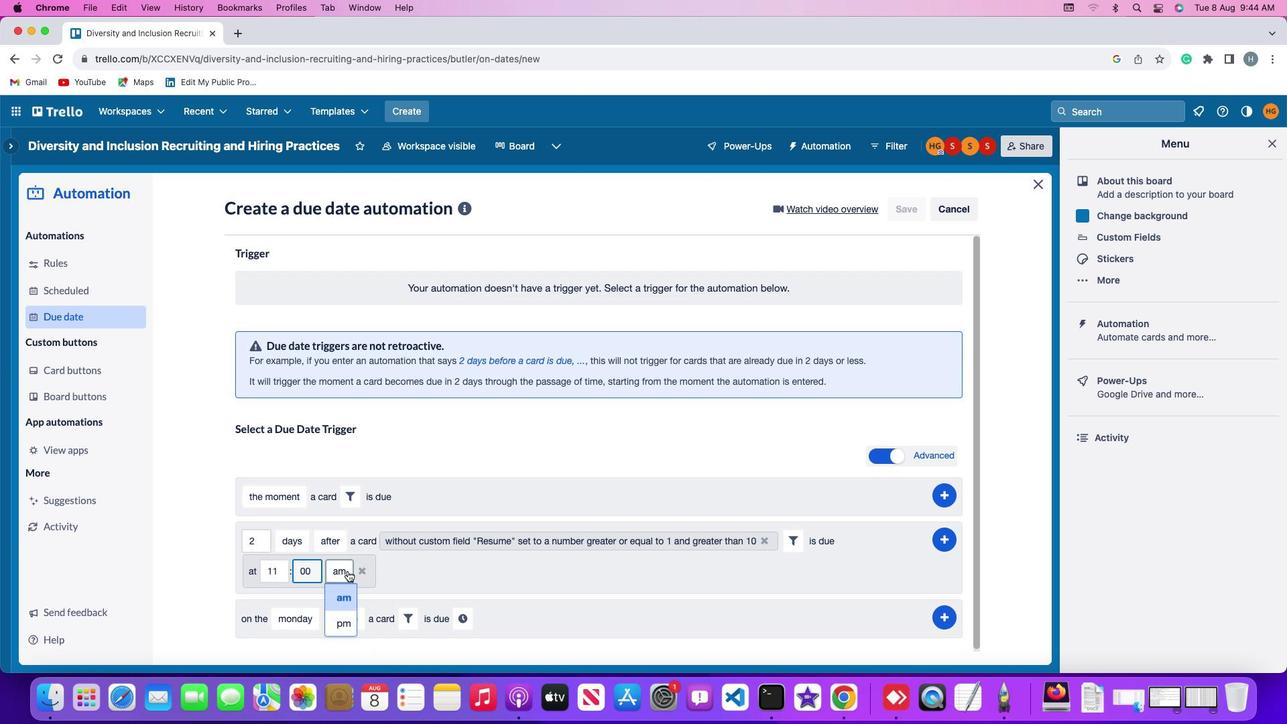 
Action: Mouse pressed left at (348, 571)
Screenshot: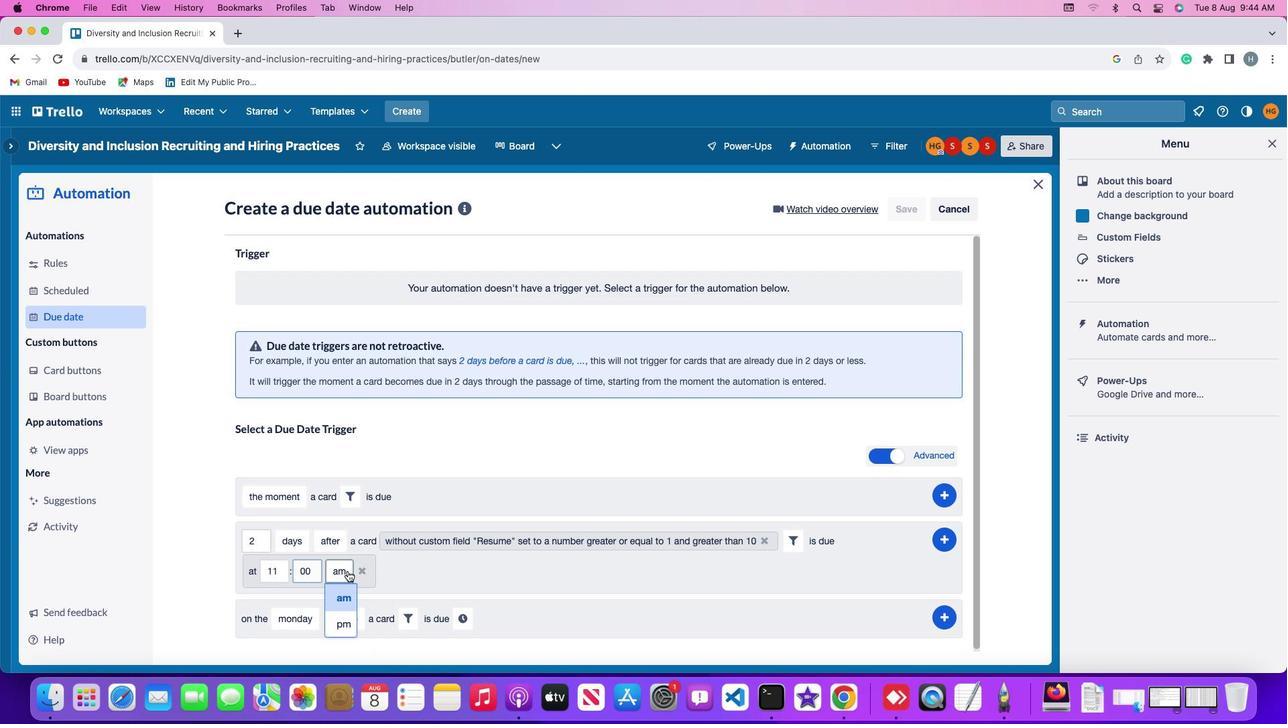 
Action: Mouse moved to (343, 598)
Screenshot: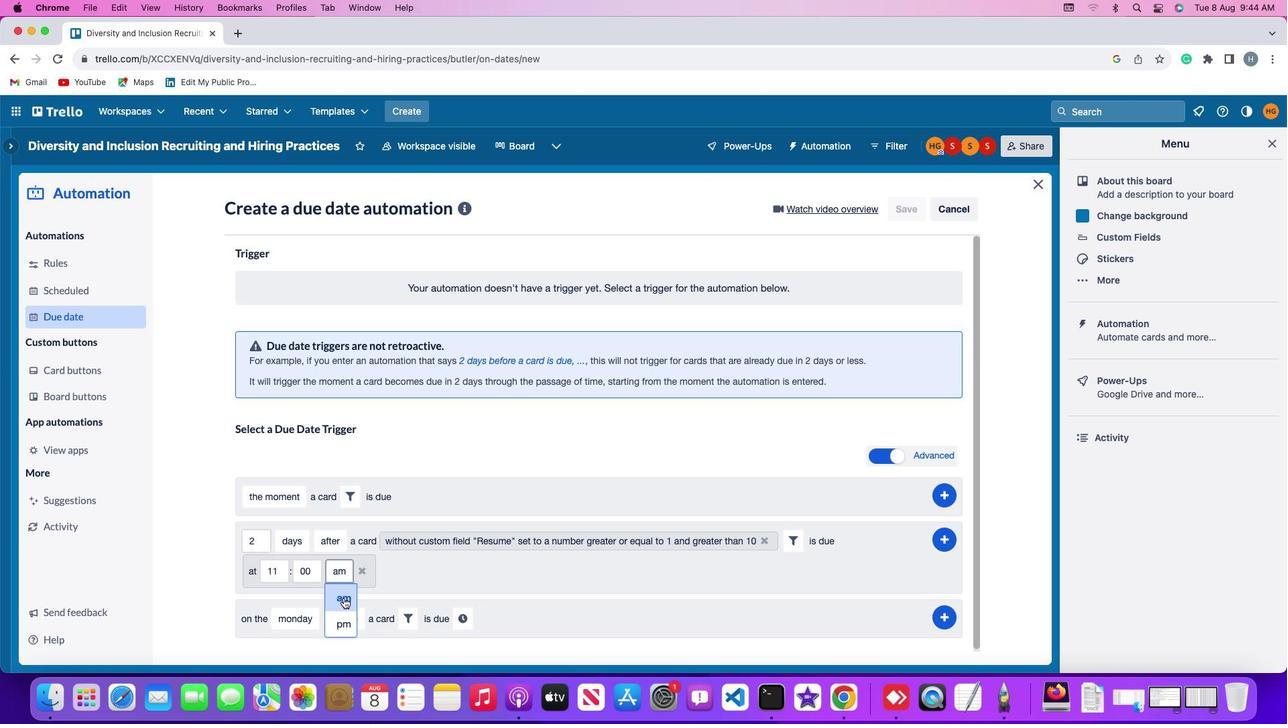 
Action: Mouse pressed left at (343, 598)
Screenshot: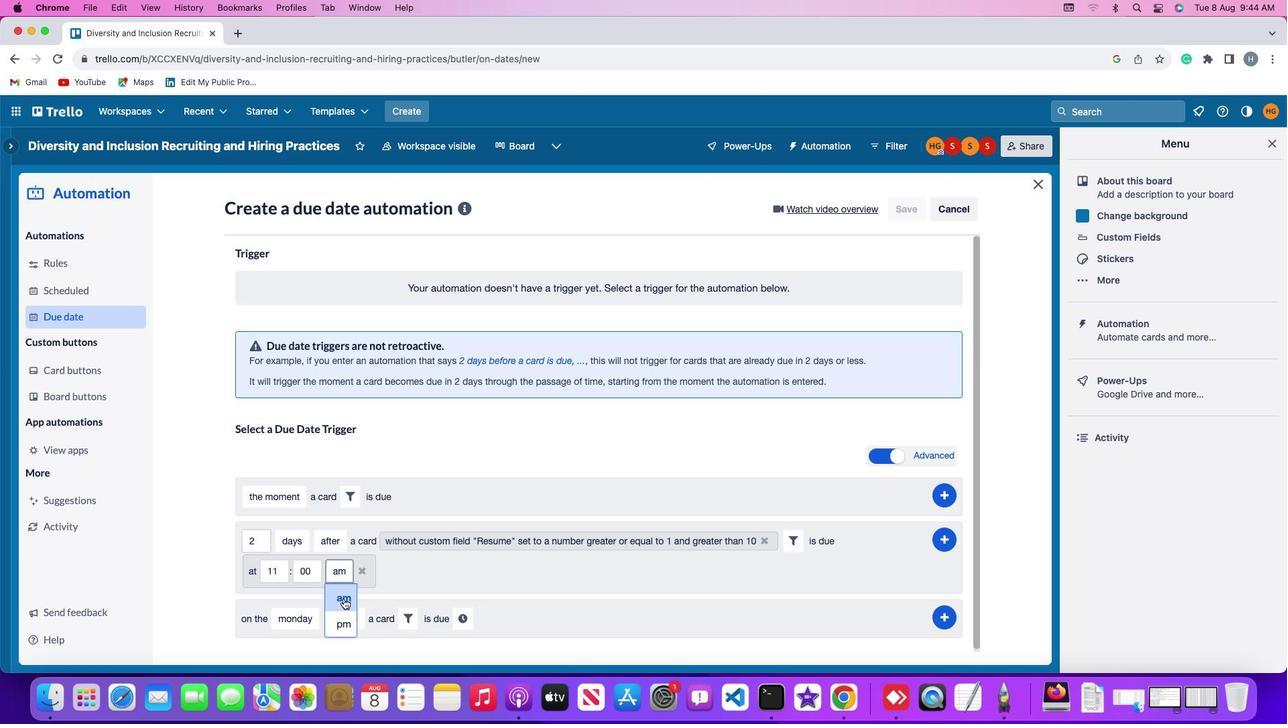 
Action: Mouse moved to (945, 537)
Screenshot: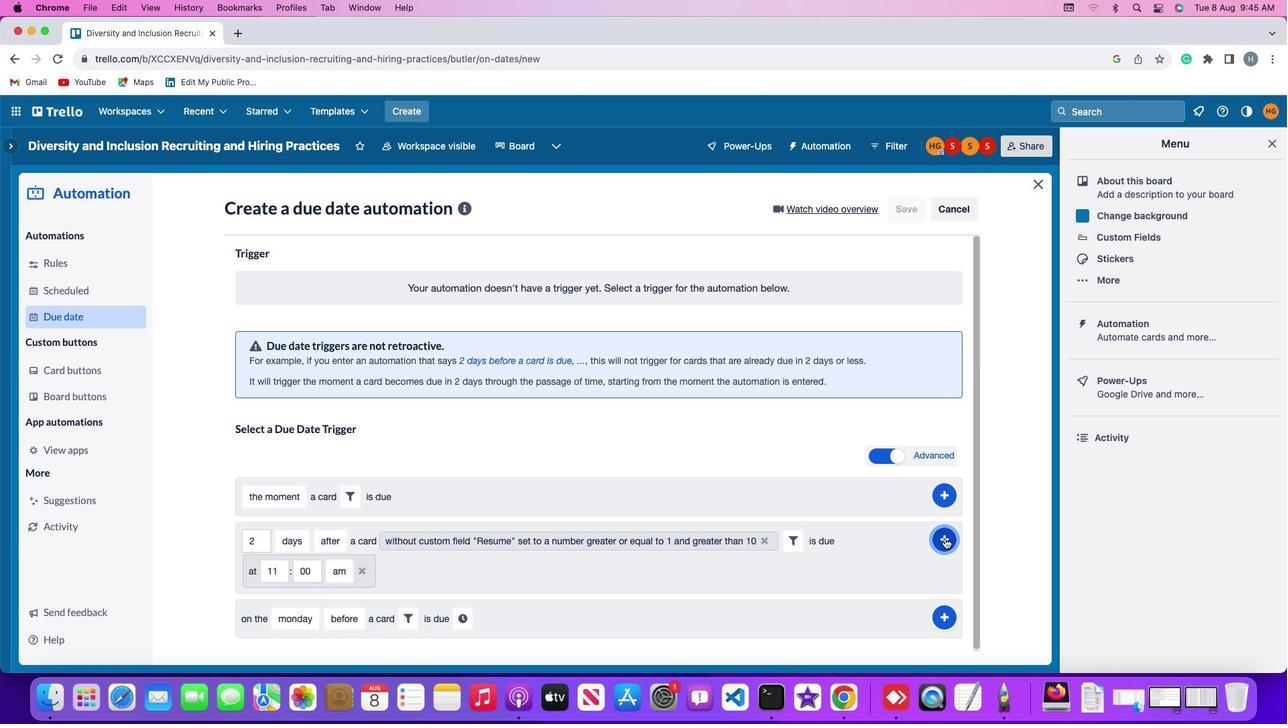 
Action: Mouse pressed left at (945, 537)
Screenshot: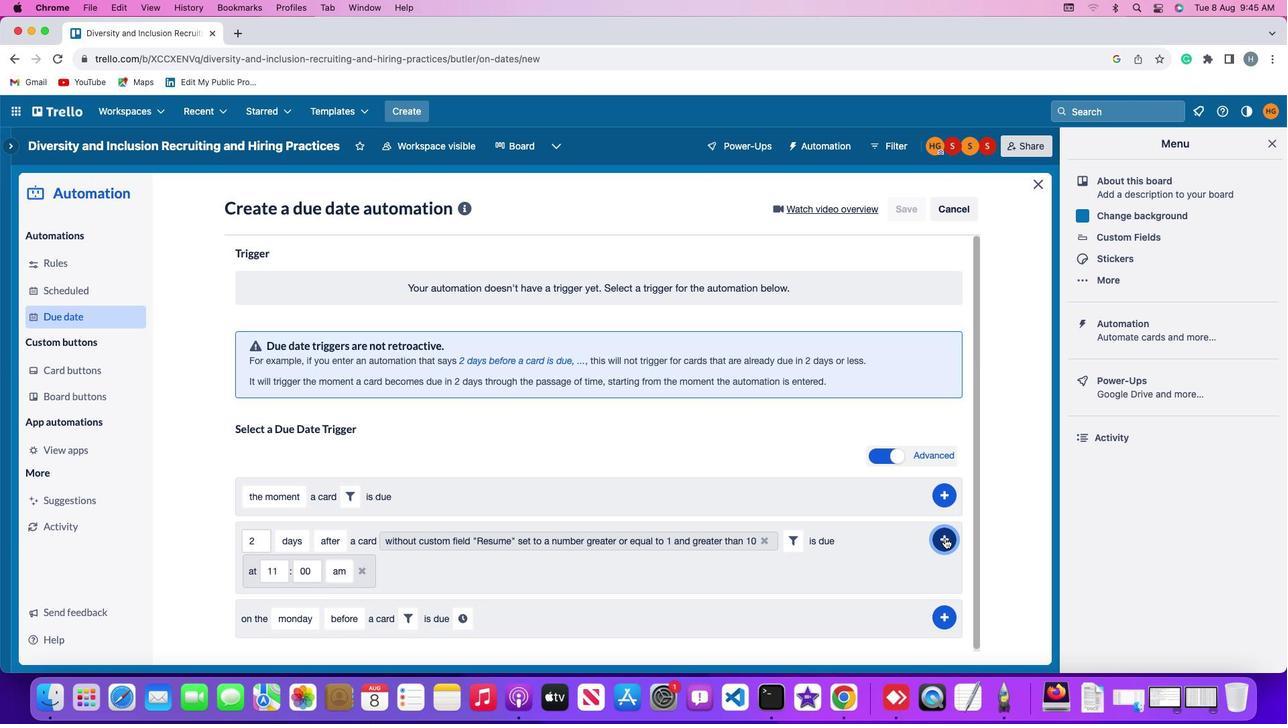 
Action: Mouse moved to (1000, 388)
Screenshot: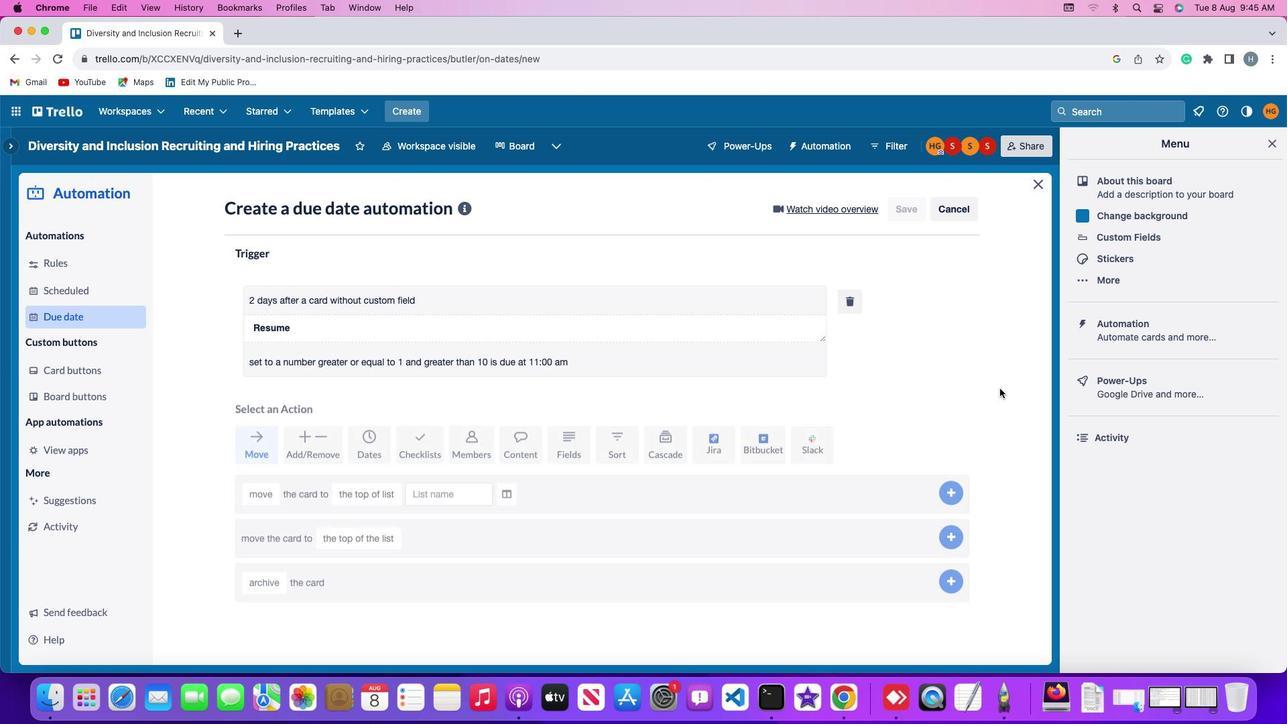 
